 Task: Select auto in the GPU acceleration.
Action: Mouse moved to (14, 480)
Screenshot: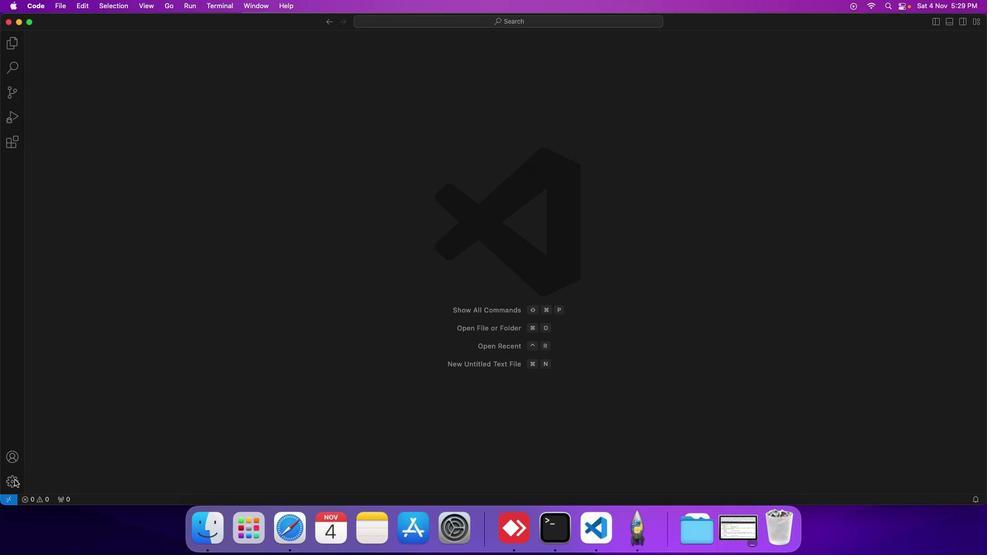 
Action: Mouse pressed left at (14, 480)
Screenshot: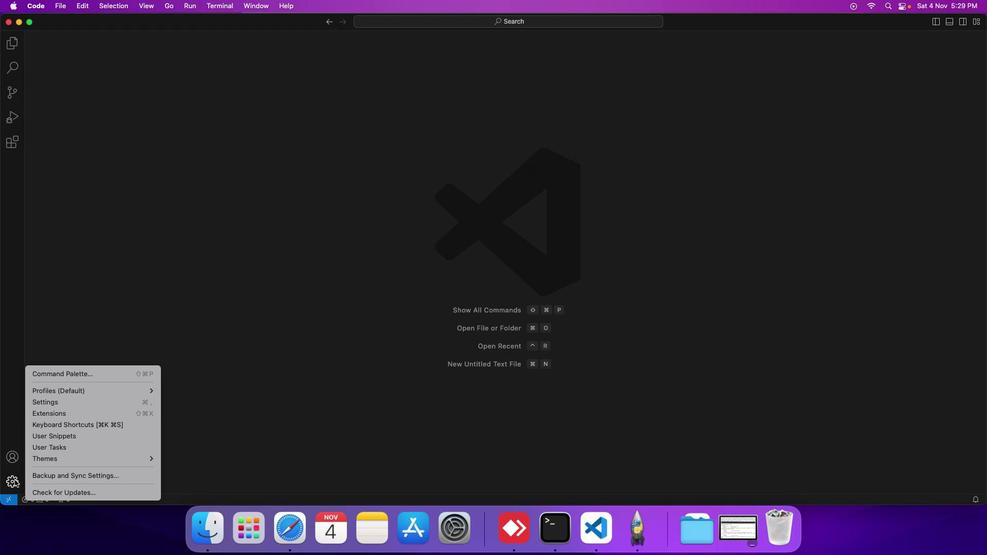 
Action: Mouse moved to (48, 406)
Screenshot: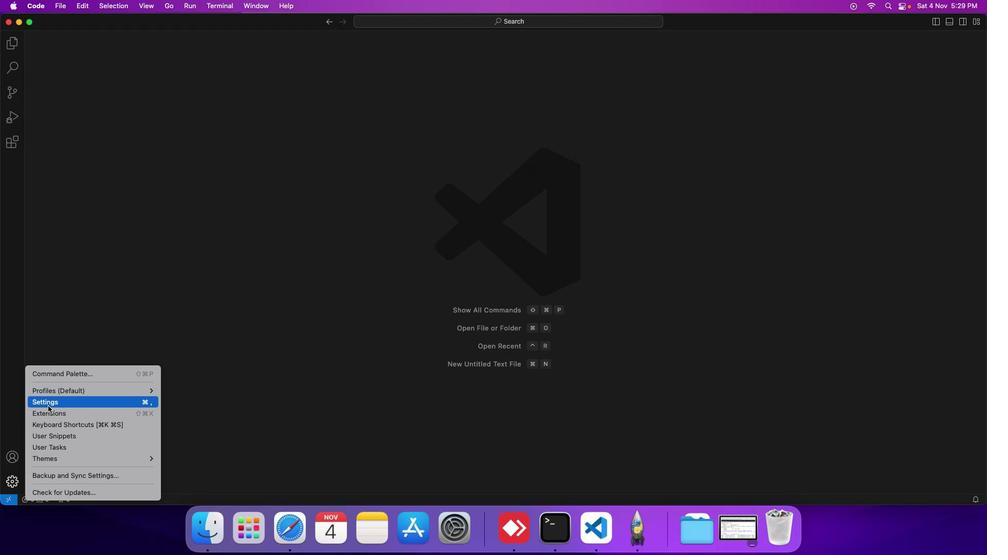 
Action: Mouse pressed left at (48, 406)
Screenshot: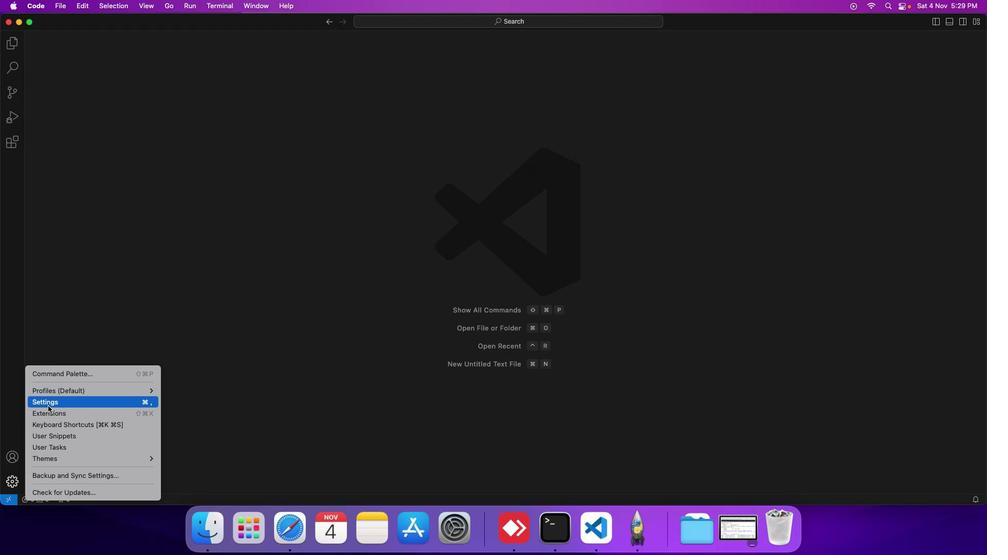 
Action: Mouse moved to (250, 151)
Screenshot: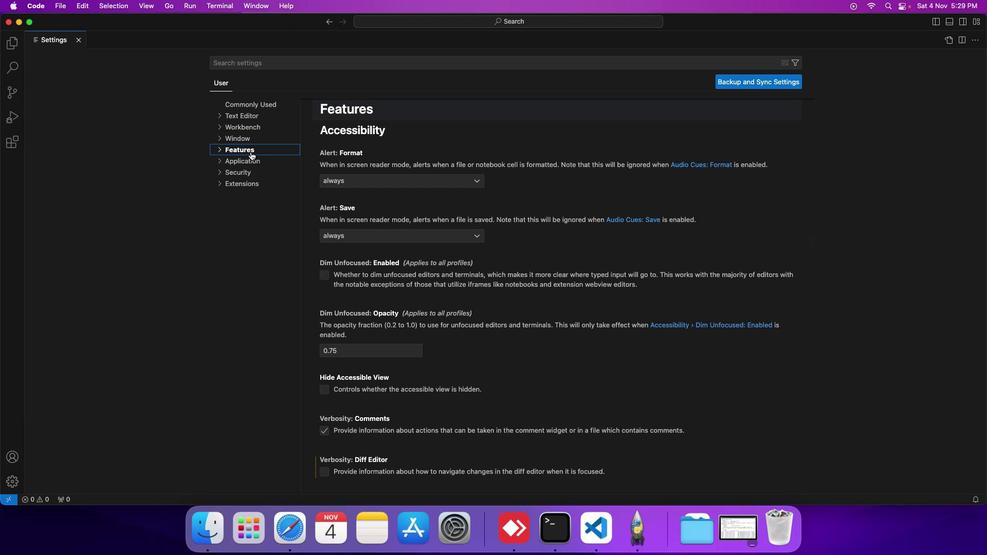 
Action: Mouse pressed left at (250, 151)
Screenshot: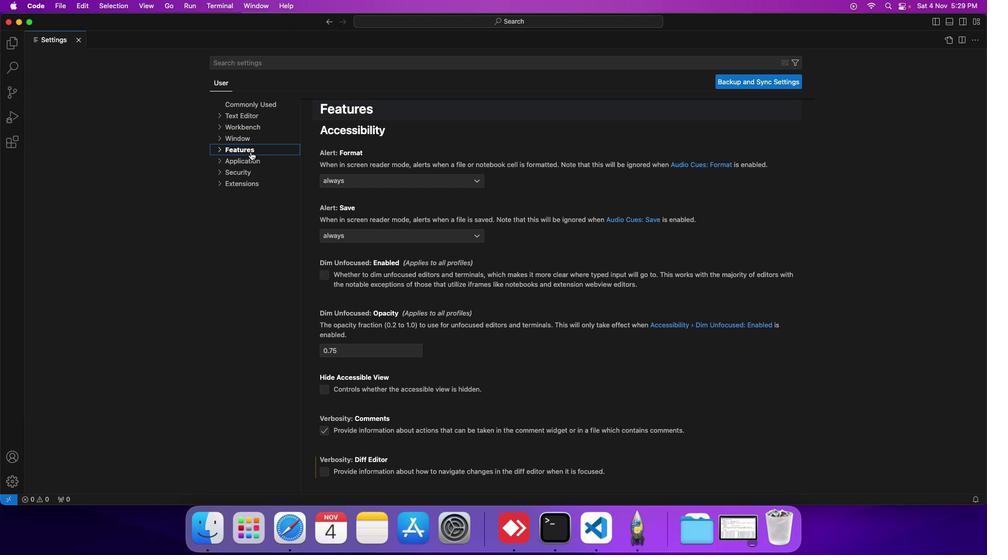 
Action: Mouse moved to (253, 238)
Screenshot: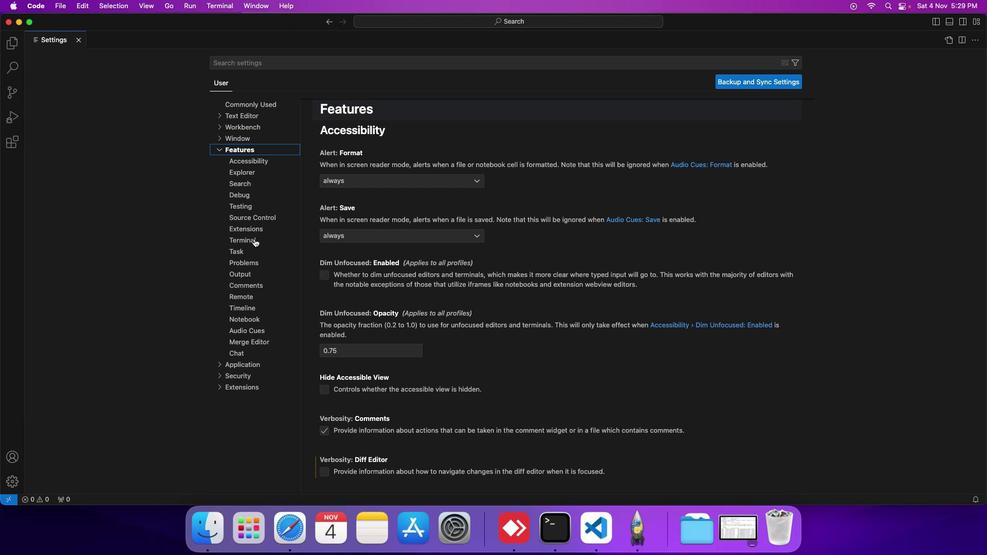 
Action: Mouse pressed left at (253, 238)
Screenshot: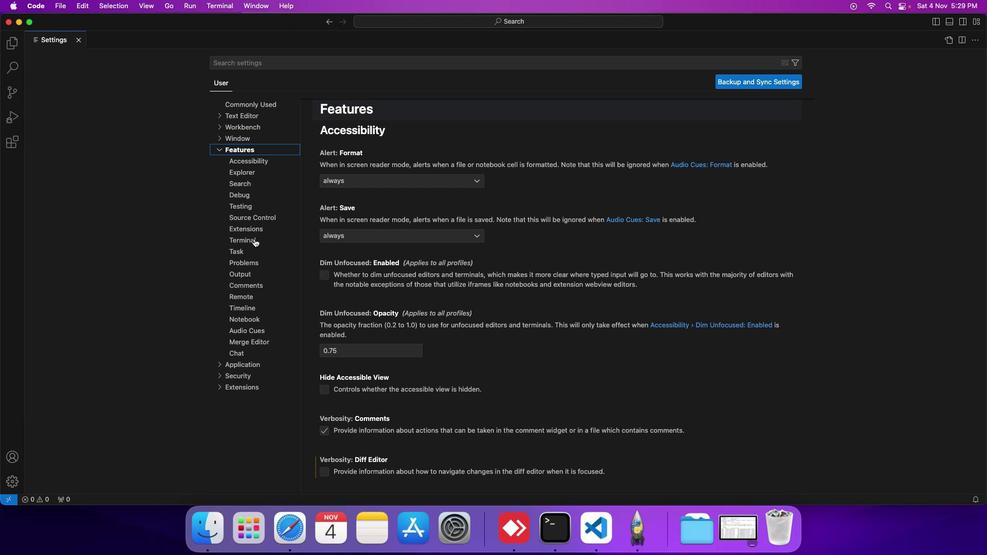 
Action: Mouse moved to (343, 362)
Screenshot: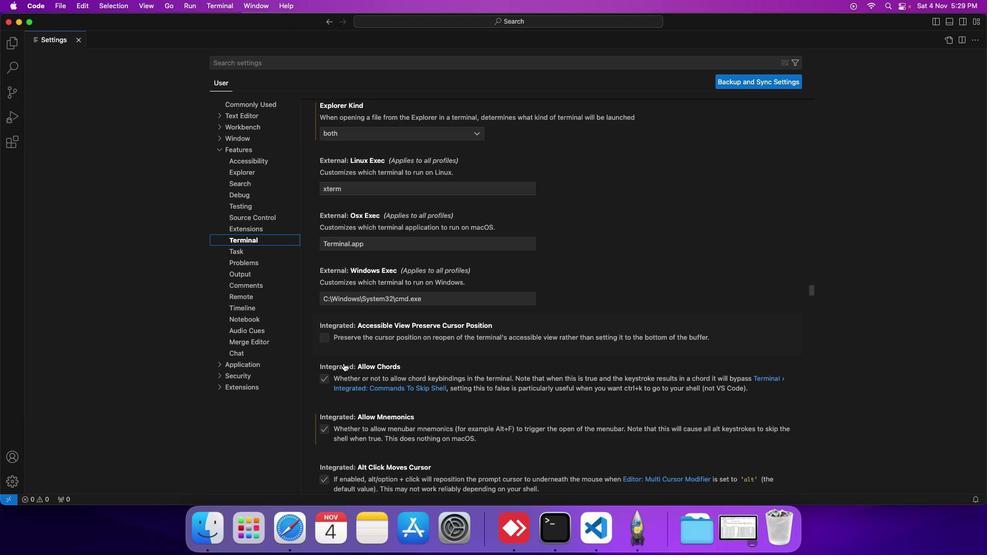 
Action: Mouse scrolled (343, 362) with delta (0, 0)
Screenshot: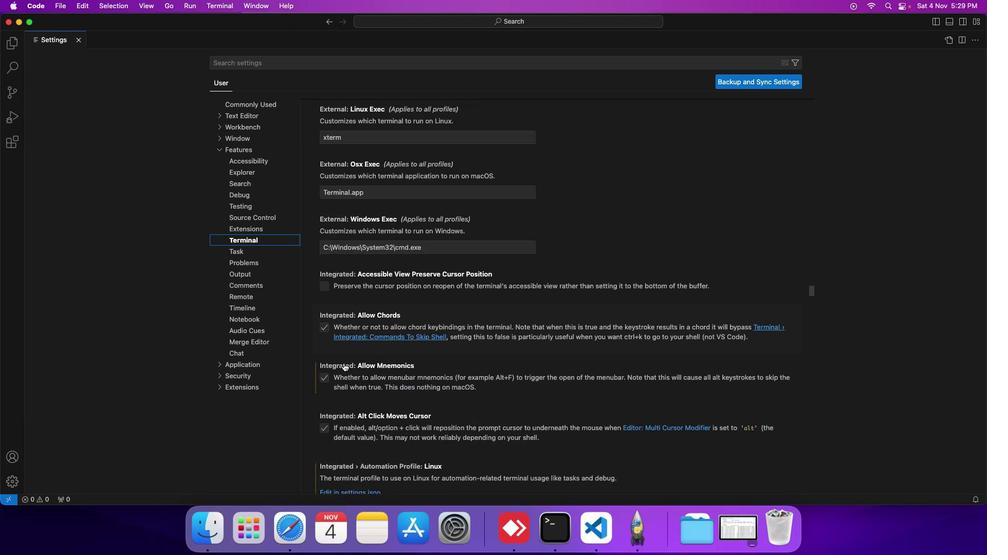 
Action: Mouse scrolled (343, 362) with delta (0, 0)
Screenshot: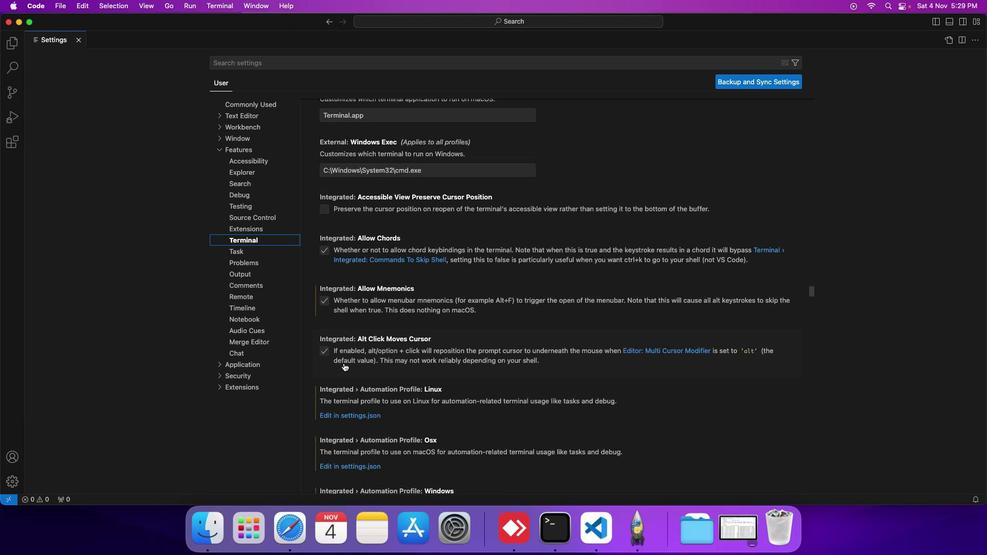 
Action: Mouse scrolled (343, 362) with delta (0, 0)
Screenshot: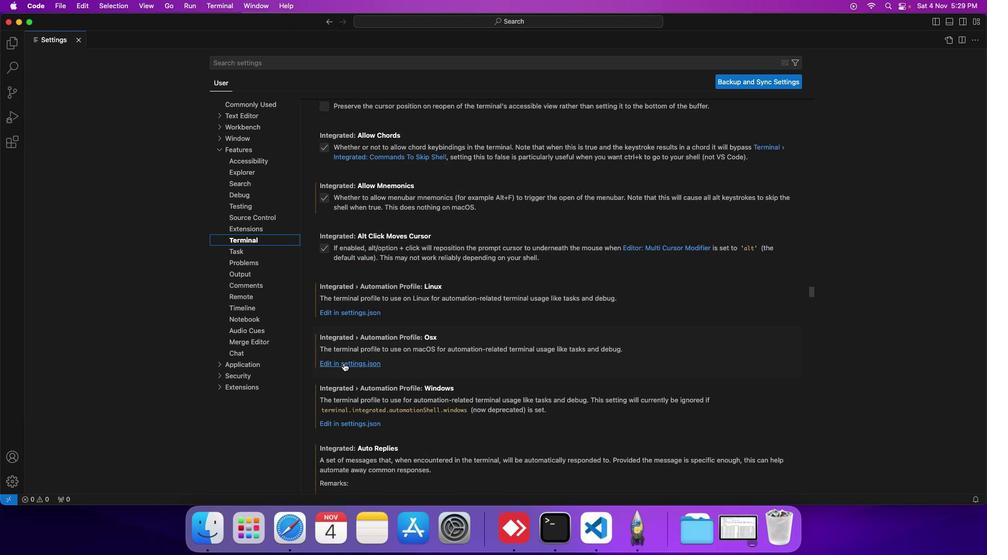 
Action: Mouse scrolled (343, 362) with delta (0, -1)
Screenshot: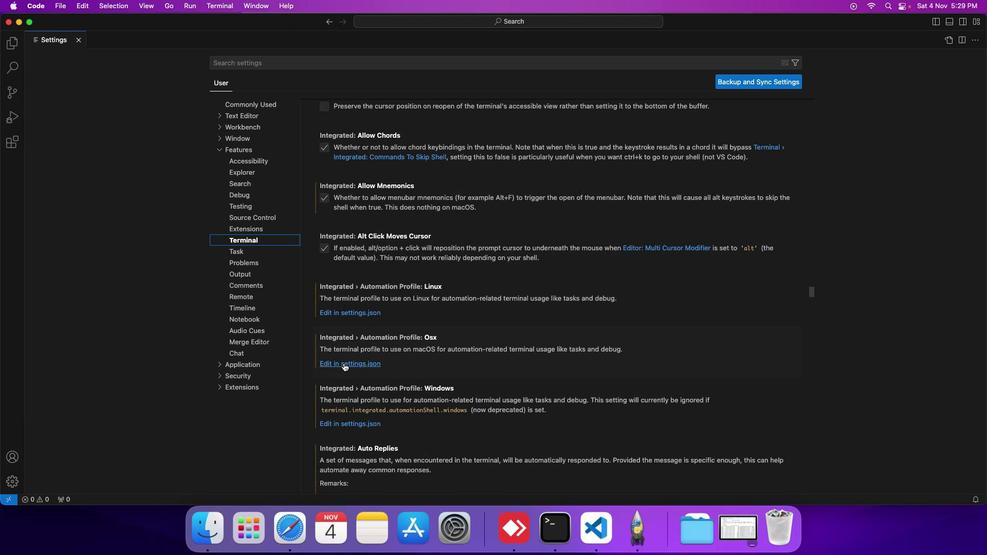 
Action: Mouse scrolled (343, 362) with delta (0, -2)
Screenshot: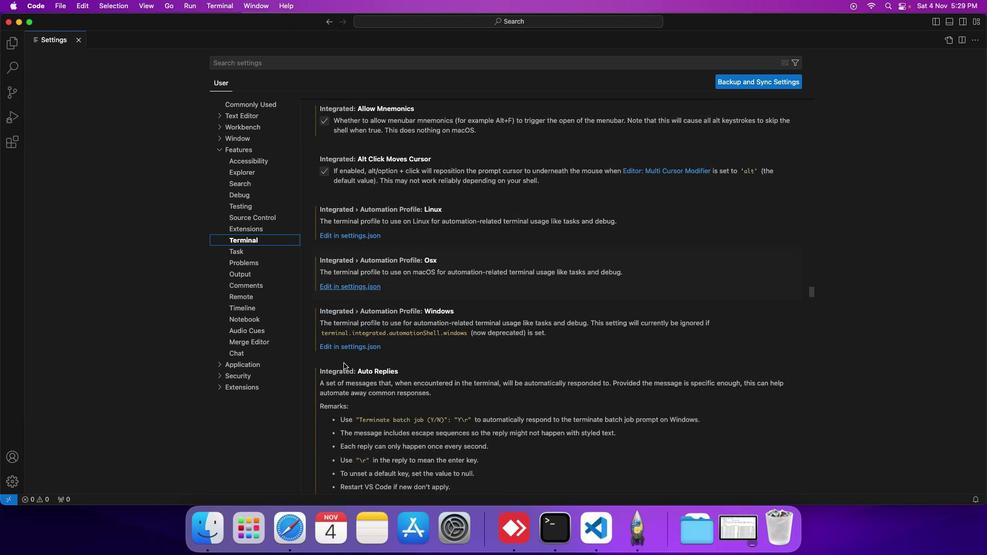 
Action: Mouse scrolled (343, 362) with delta (0, -1)
Screenshot: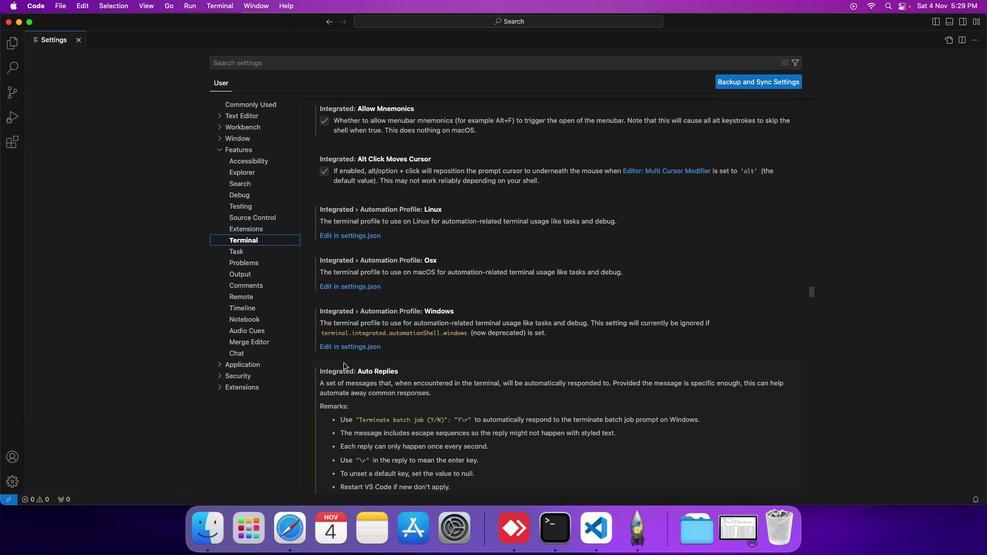 
Action: Mouse moved to (343, 362)
Screenshot: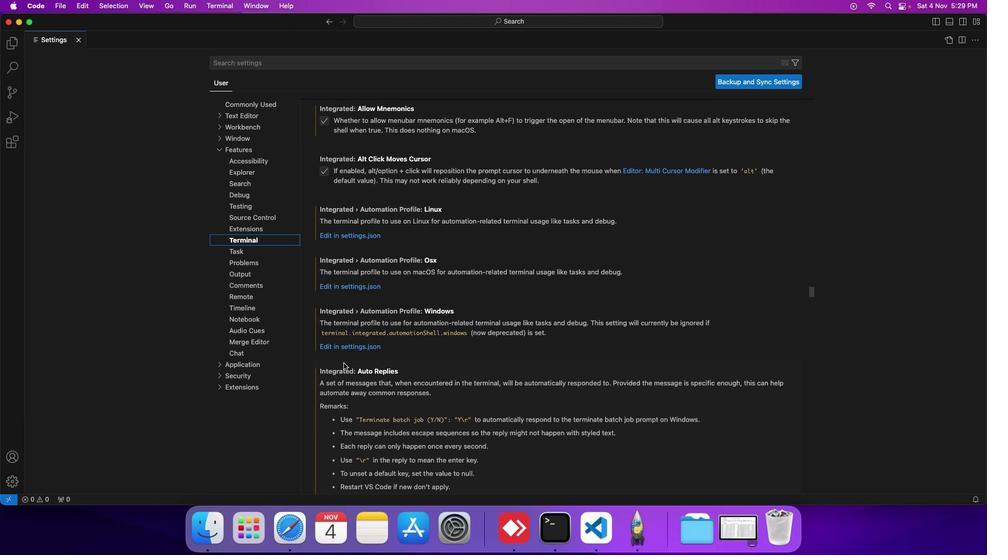 
Action: Mouse scrolled (343, 362) with delta (0, 0)
Screenshot: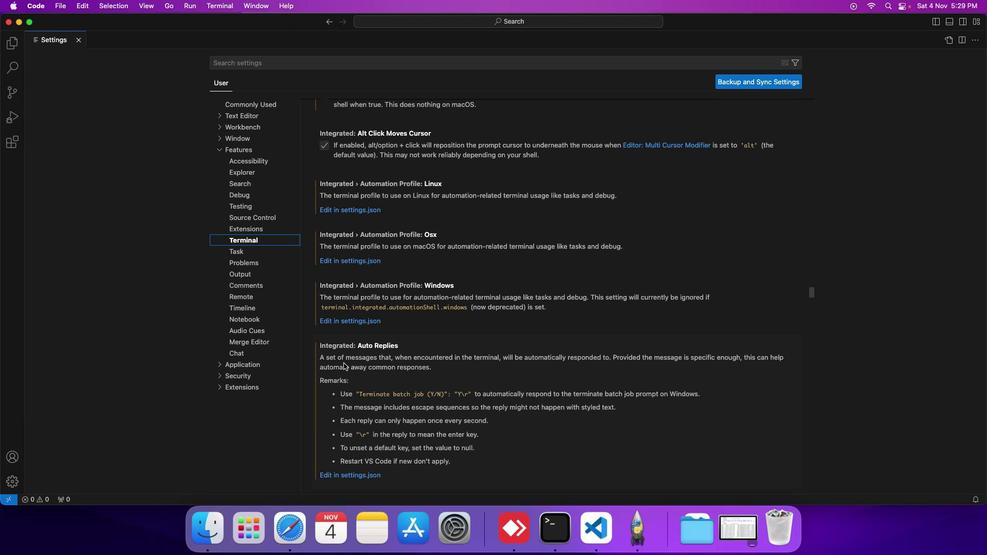 
Action: Mouse scrolled (343, 362) with delta (0, 0)
Screenshot: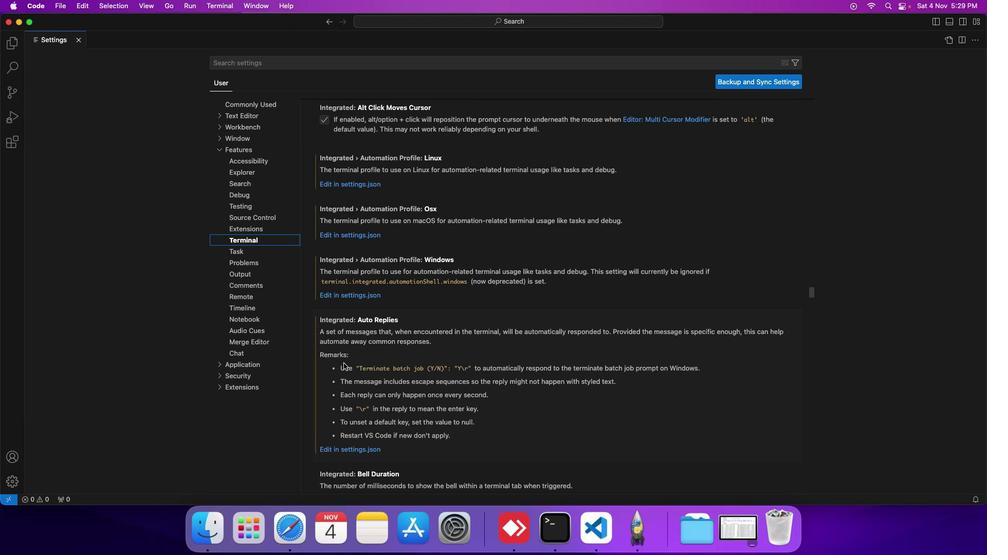 
Action: Mouse scrolled (343, 362) with delta (0, 0)
Screenshot: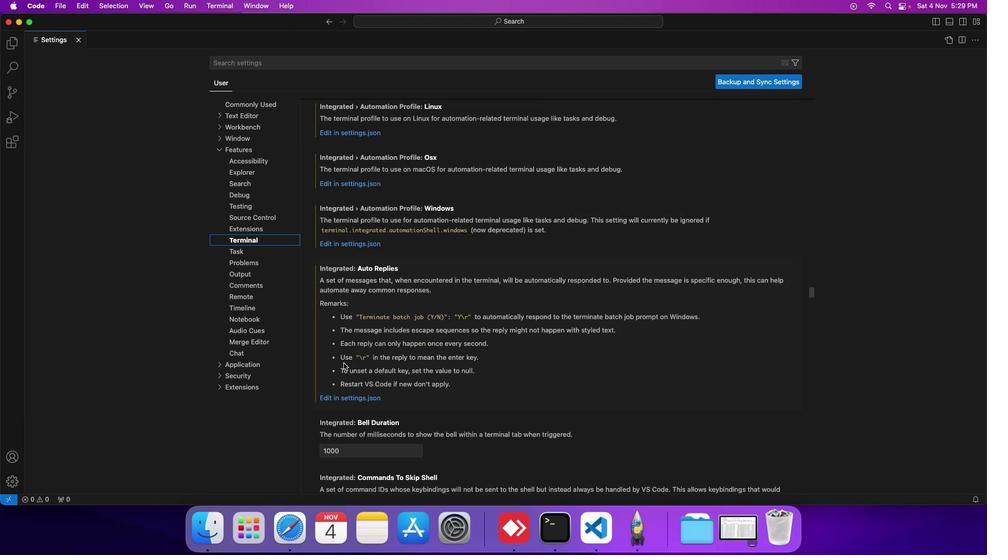
Action: Mouse scrolled (343, 362) with delta (0, 0)
Screenshot: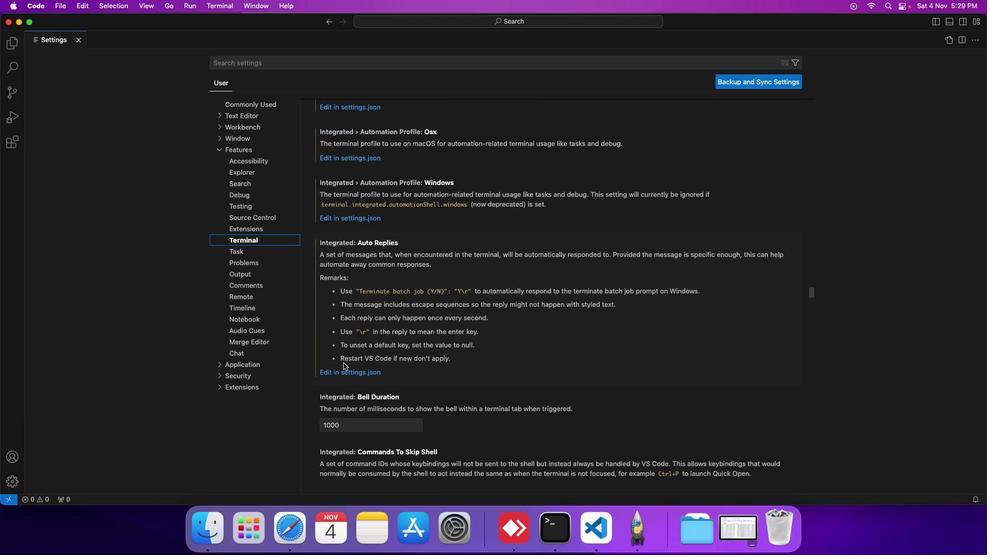 
Action: Mouse scrolled (343, 362) with delta (0, 0)
Screenshot: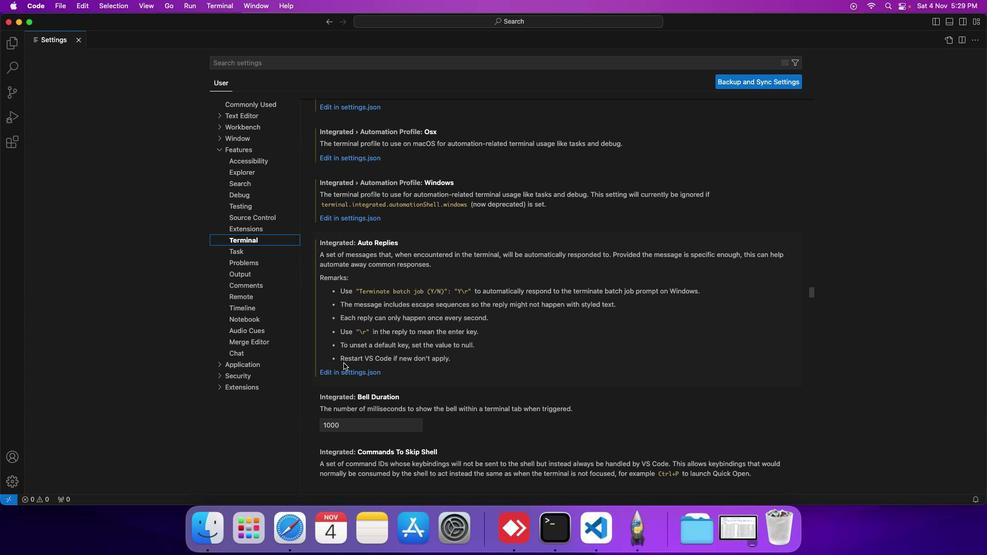 
Action: Mouse scrolled (343, 362) with delta (0, 0)
Screenshot: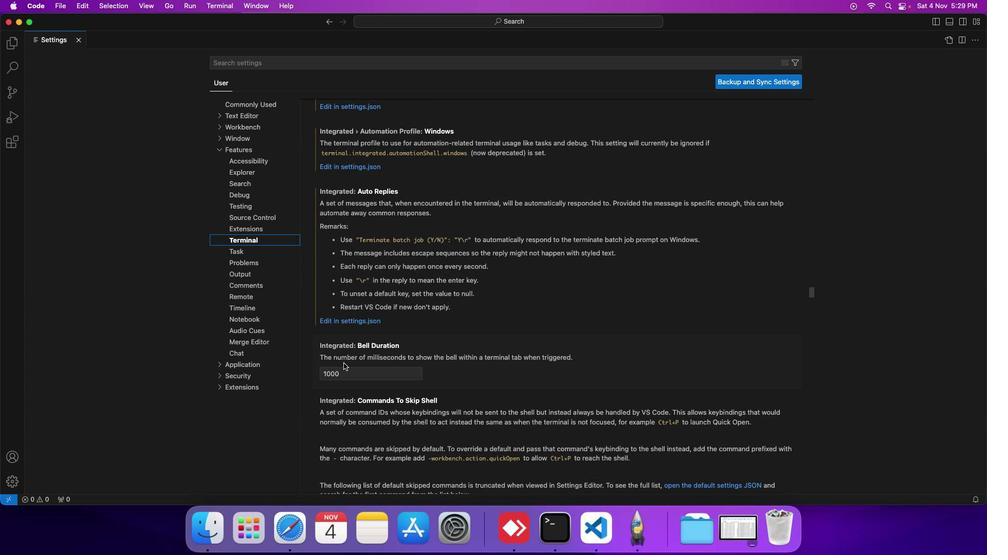 
Action: Mouse scrolled (343, 362) with delta (0, 0)
Screenshot: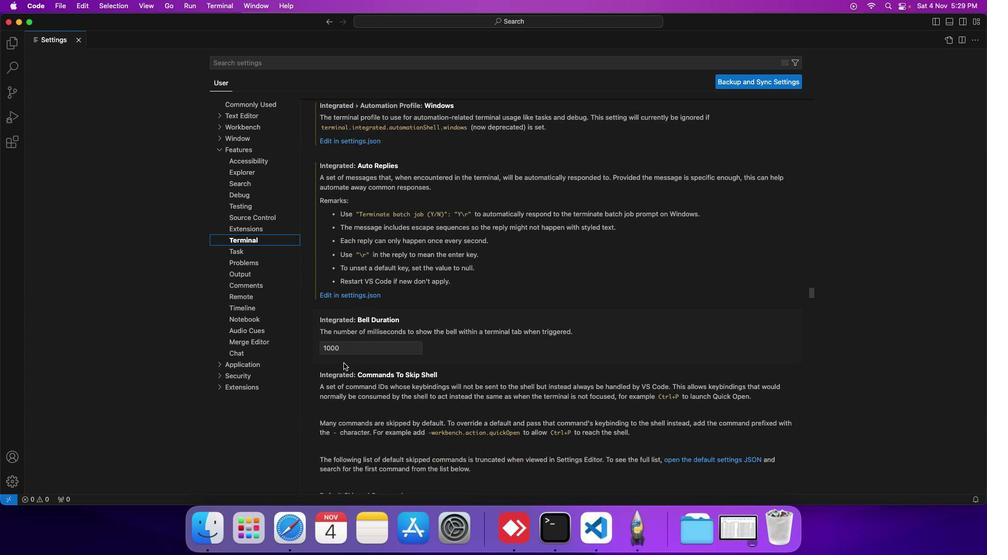
Action: Mouse scrolled (343, 362) with delta (0, 0)
Screenshot: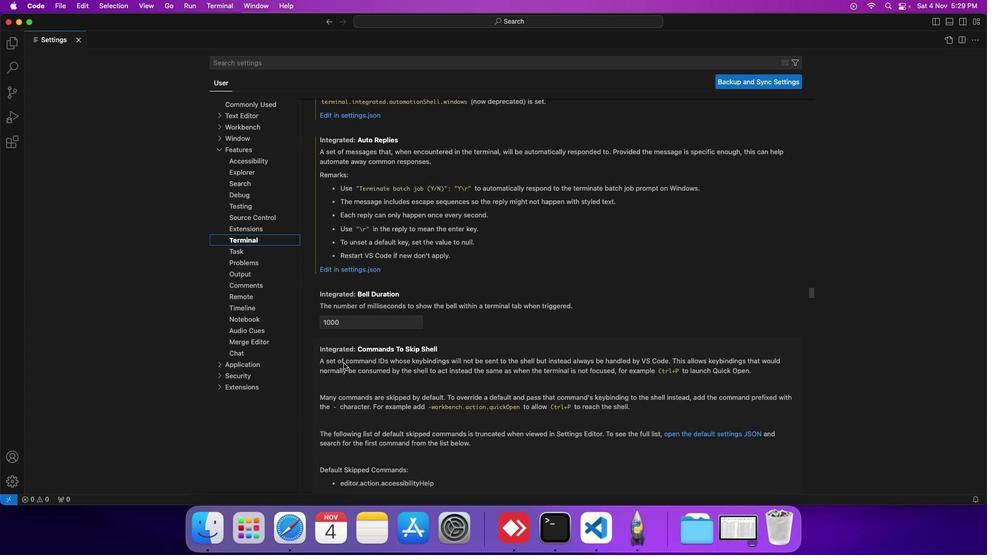 
Action: Mouse scrolled (343, 362) with delta (0, 0)
Screenshot: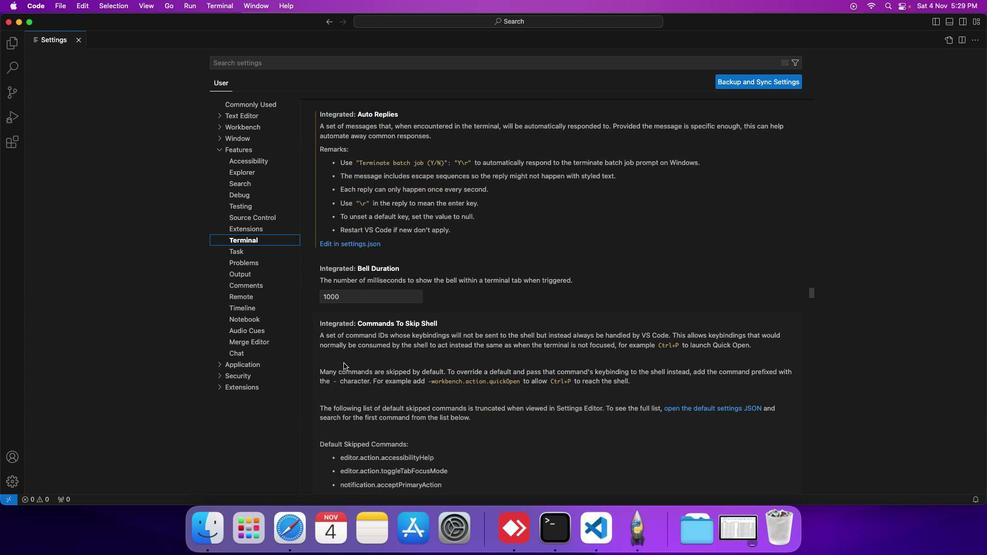 
Action: Mouse scrolled (343, 362) with delta (0, 0)
Screenshot: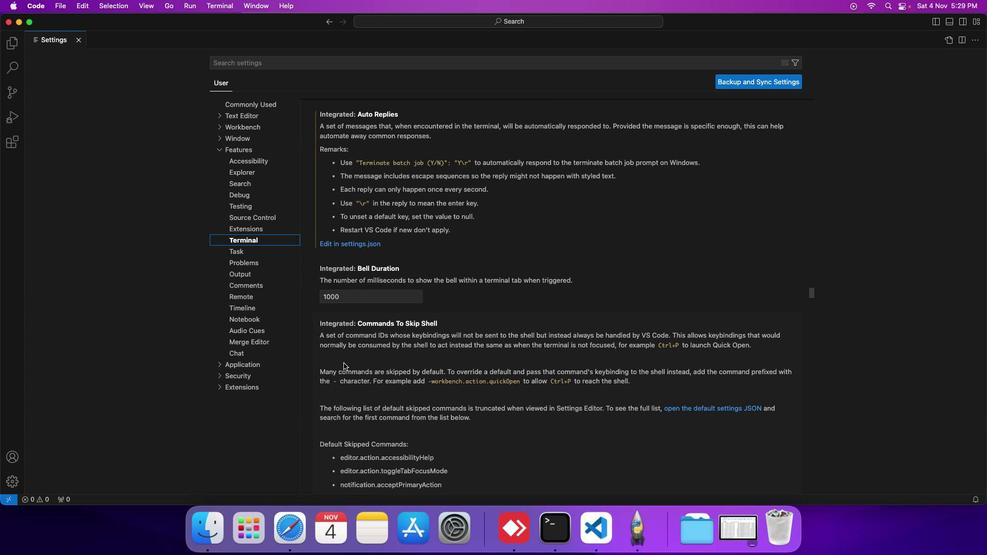 
Action: Mouse scrolled (343, 362) with delta (0, 0)
Screenshot: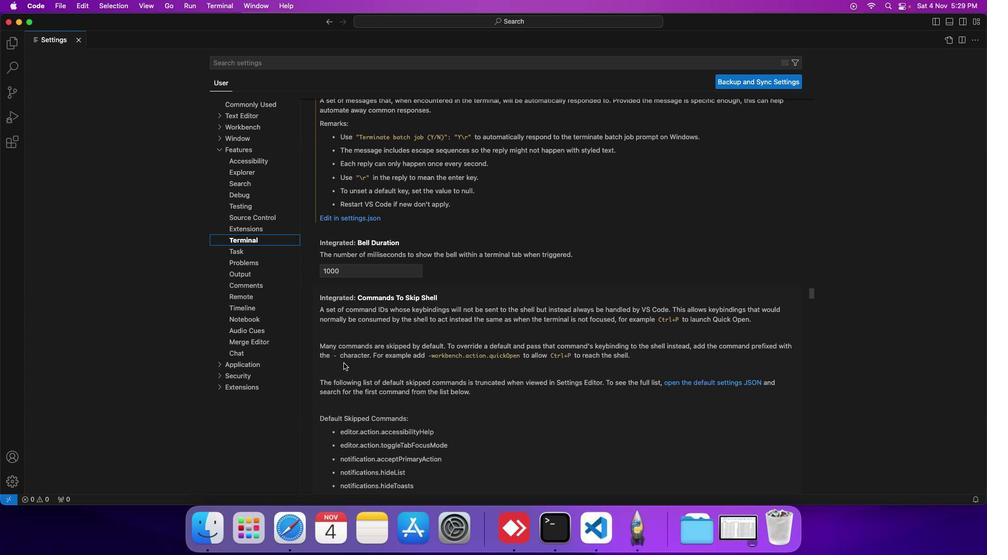 
Action: Mouse moved to (342, 363)
Screenshot: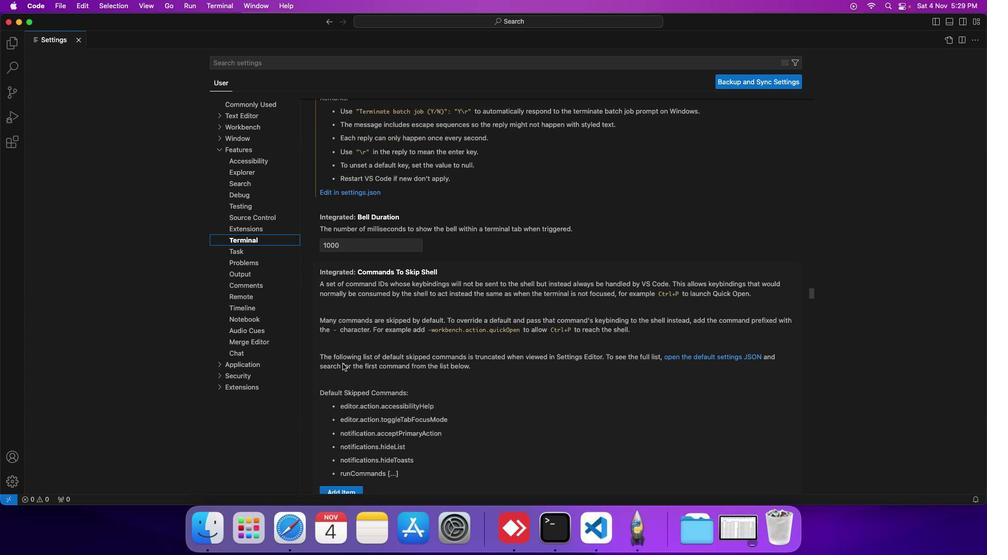 
Action: Mouse scrolled (342, 363) with delta (0, 0)
Screenshot: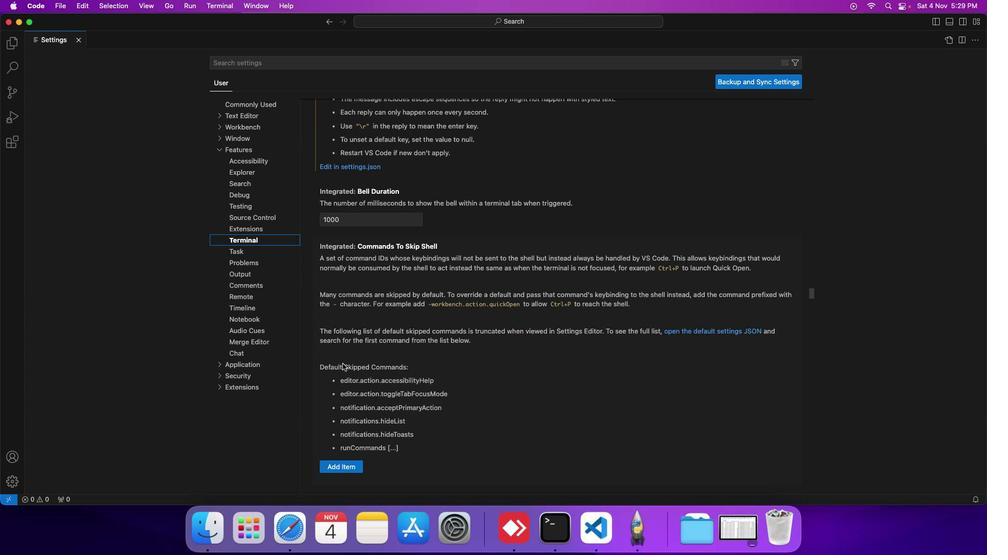 
Action: Mouse scrolled (342, 363) with delta (0, 0)
Screenshot: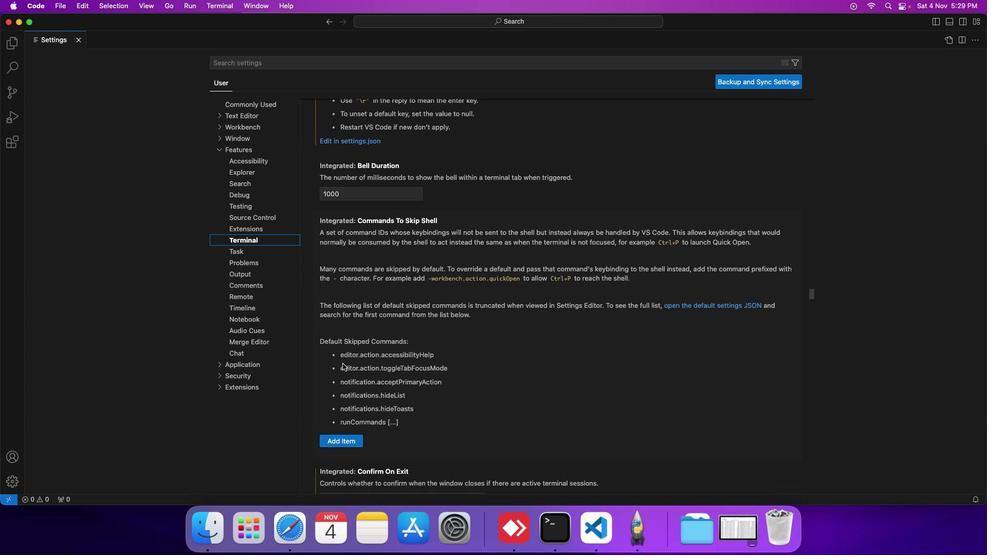 
Action: Mouse scrolled (342, 363) with delta (0, 0)
Screenshot: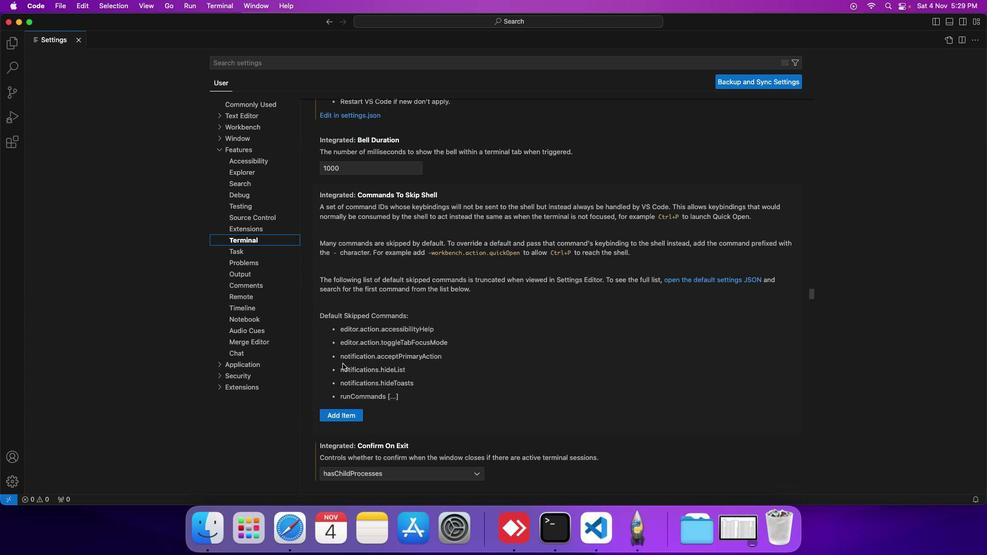 
Action: Mouse scrolled (342, 363) with delta (0, 0)
Screenshot: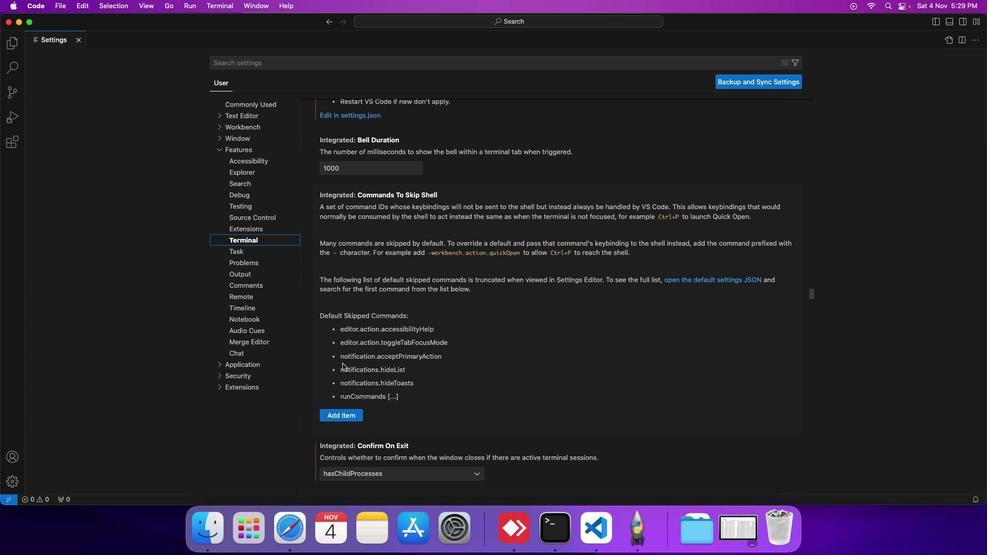 
Action: Mouse scrolled (342, 363) with delta (0, 0)
Screenshot: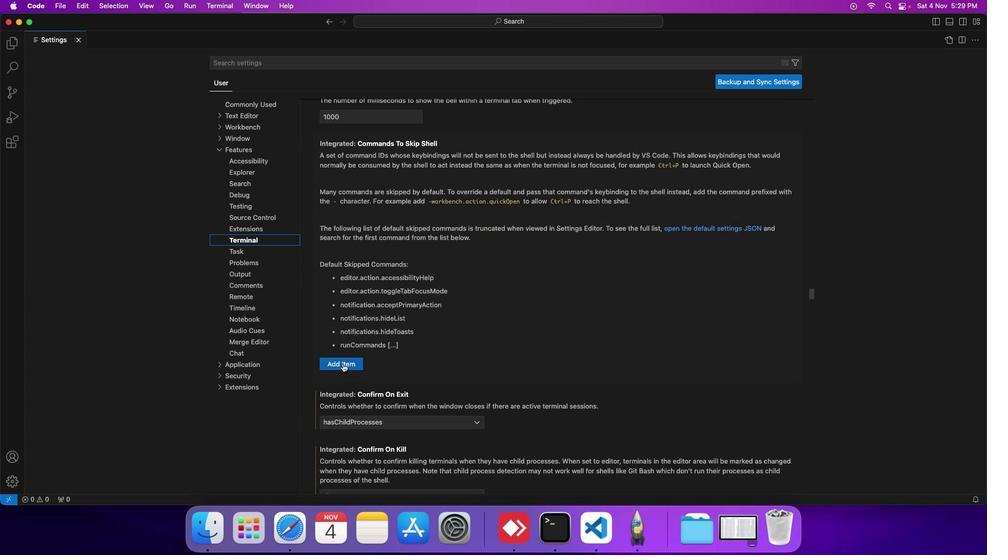 
Action: Mouse scrolled (342, 363) with delta (0, 0)
Screenshot: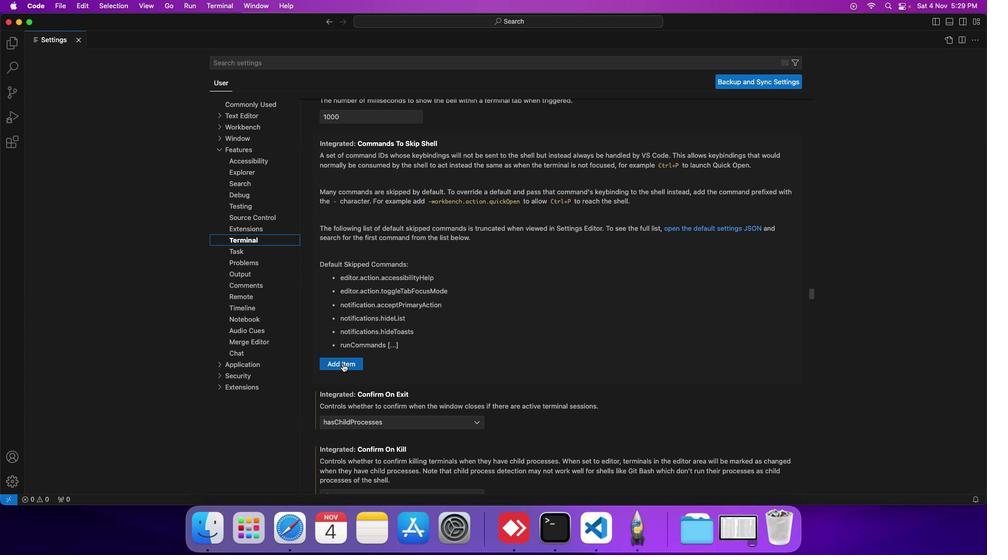 
Action: Mouse scrolled (342, 363) with delta (0, 0)
Screenshot: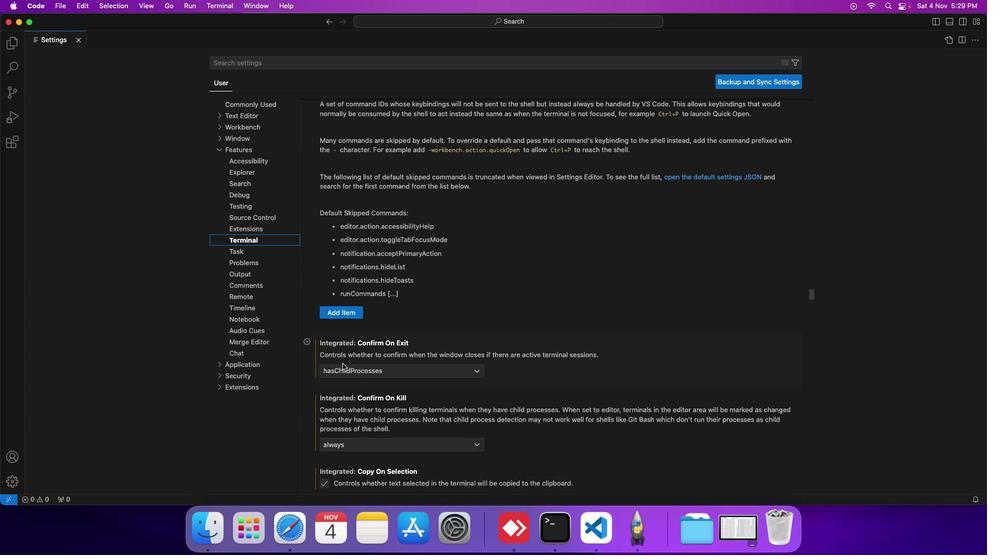 
Action: Mouse scrolled (342, 363) with delta (0, 0)
Screenshot: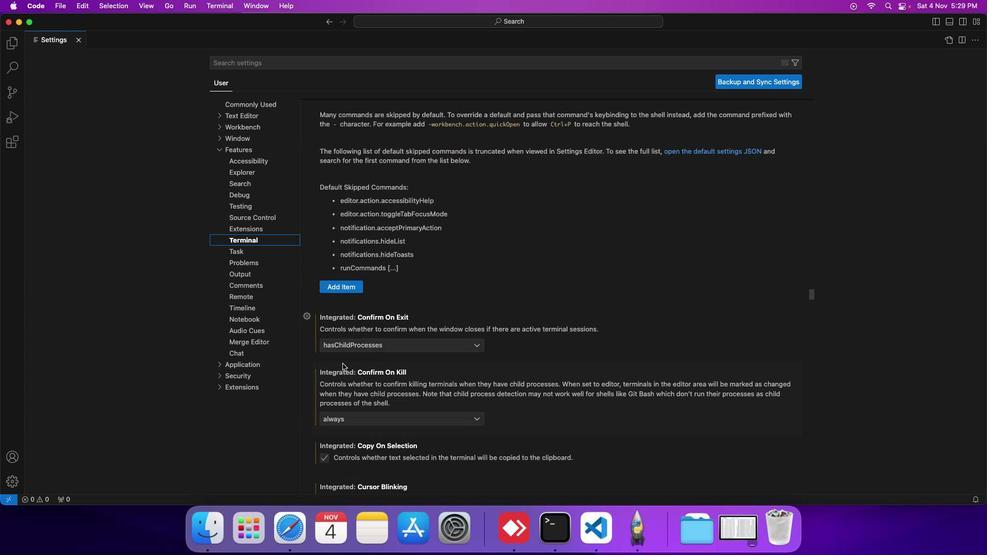 
Action: Mouse scrolled (342, 363) with delta (0, 0)
Screenshot: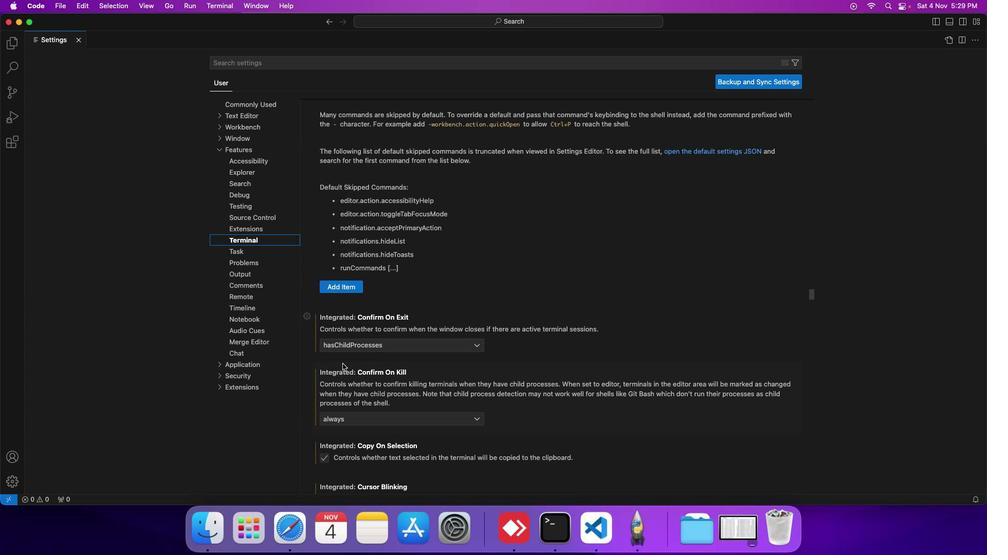 
Action: Mouse scrolled (342, 363) with delta (0, 0)
Screenshot: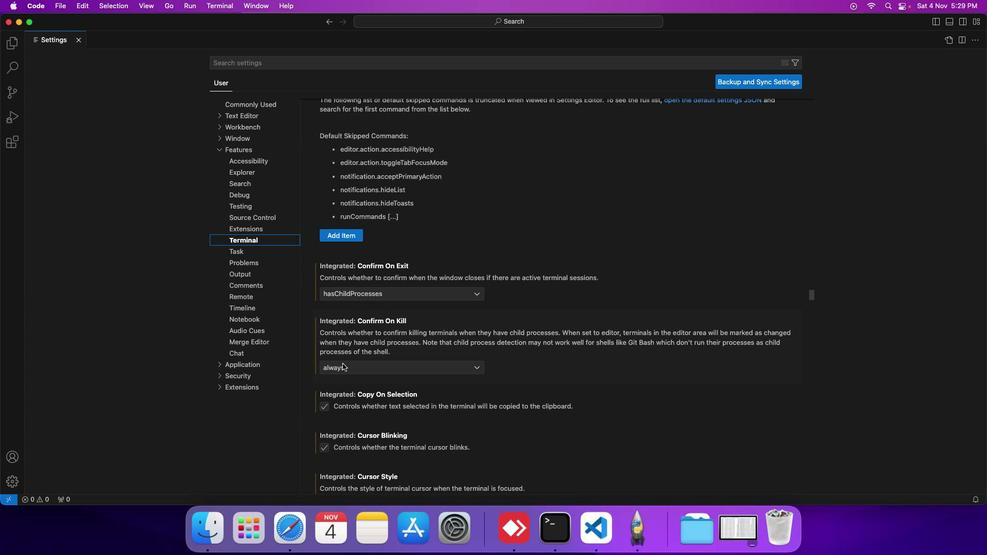 
Action: Mouse scrolled (342, 363) with delta (0, 0)
Screenshot: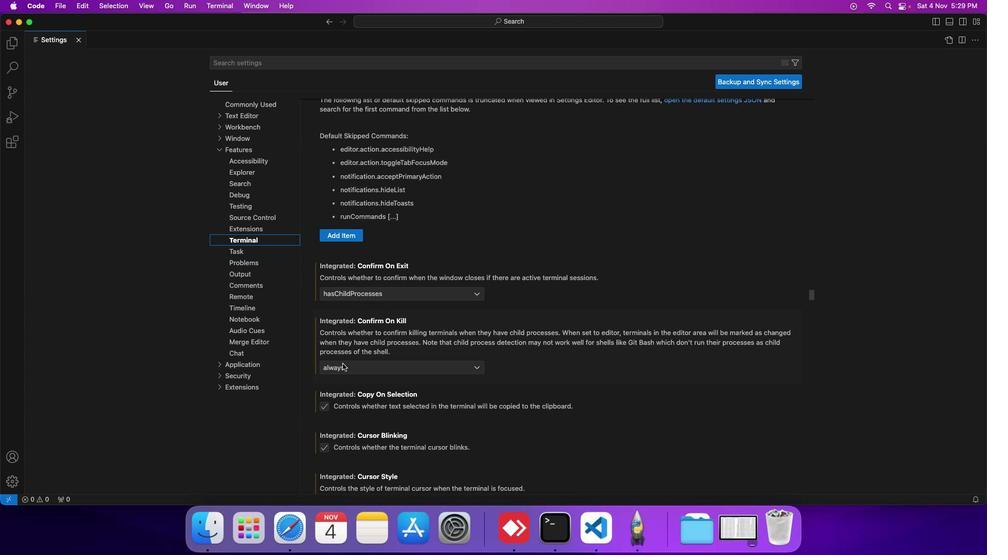 
Action: Mouse scrolled (342, 363) with delta (0, 0)
Screenshot: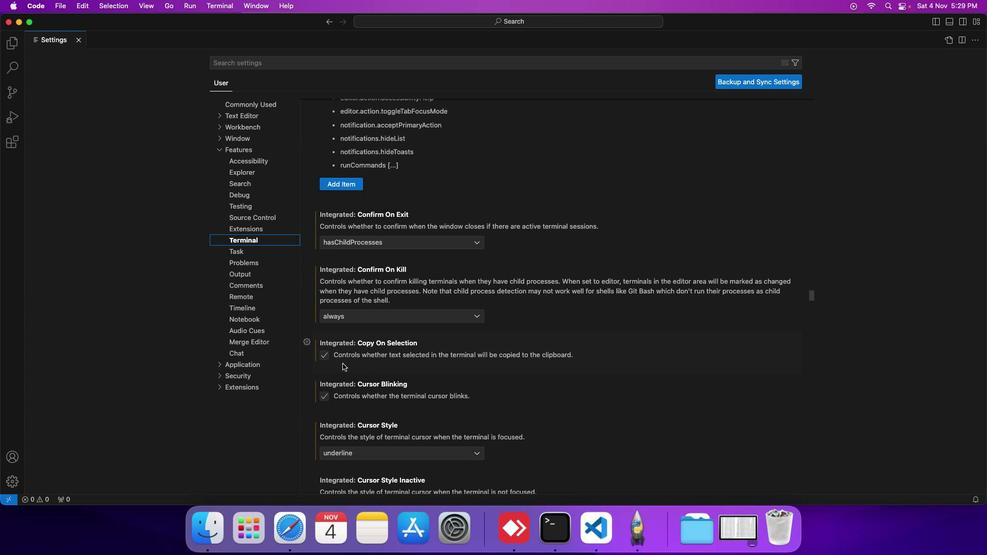 
Action: Mouse scrolled (342, 363) with delta (0, 0)
Screenshot: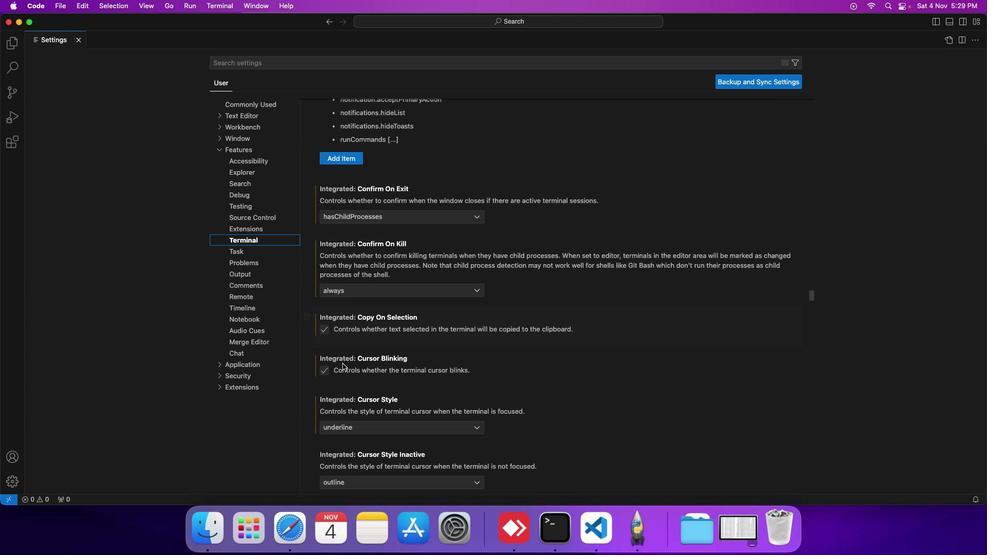 
Action: Mouse scrolled (342, 363) with delta (0, 0)
Screenshot: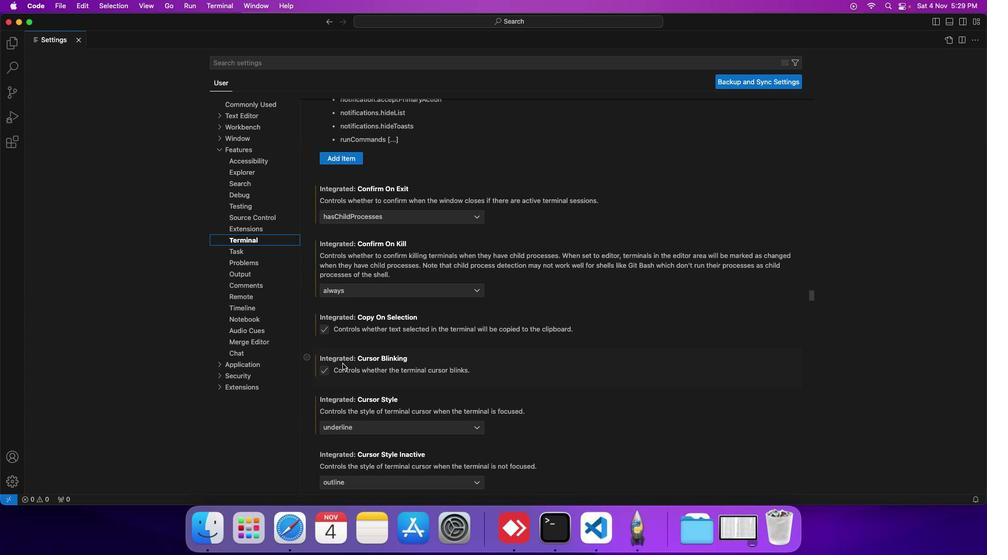 
Action: Mouse moved to (342, 363)
Screenshot: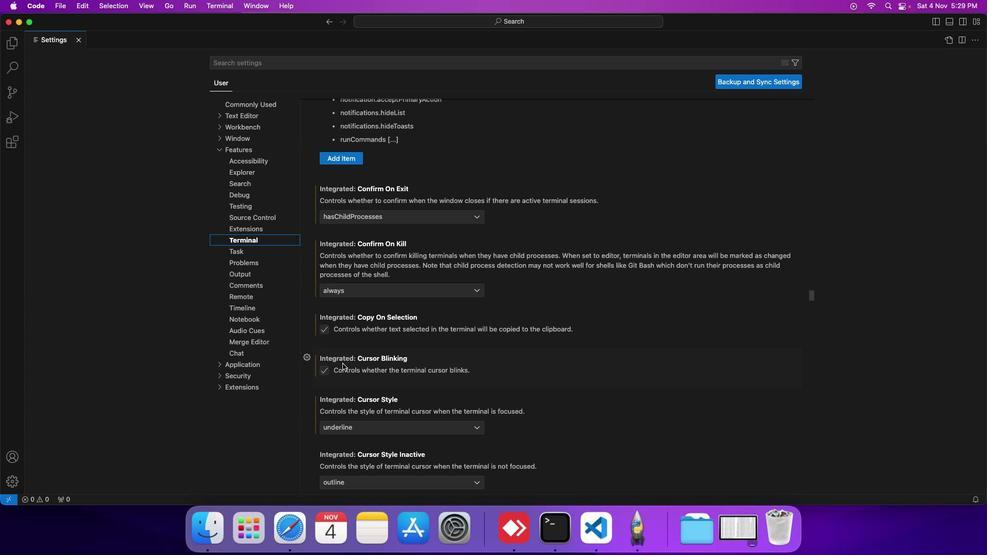 
Action: Mouse scrolled (342, 363) with delta (0, 0)
Screenshot: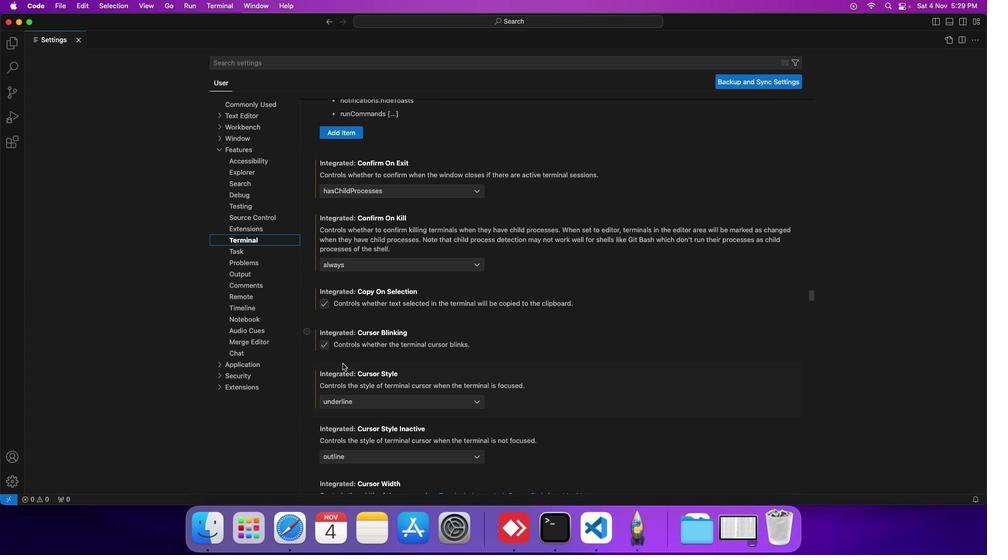 
Action: Mouse scrolled (342, 363) with delta (0, 0)
Screenshot: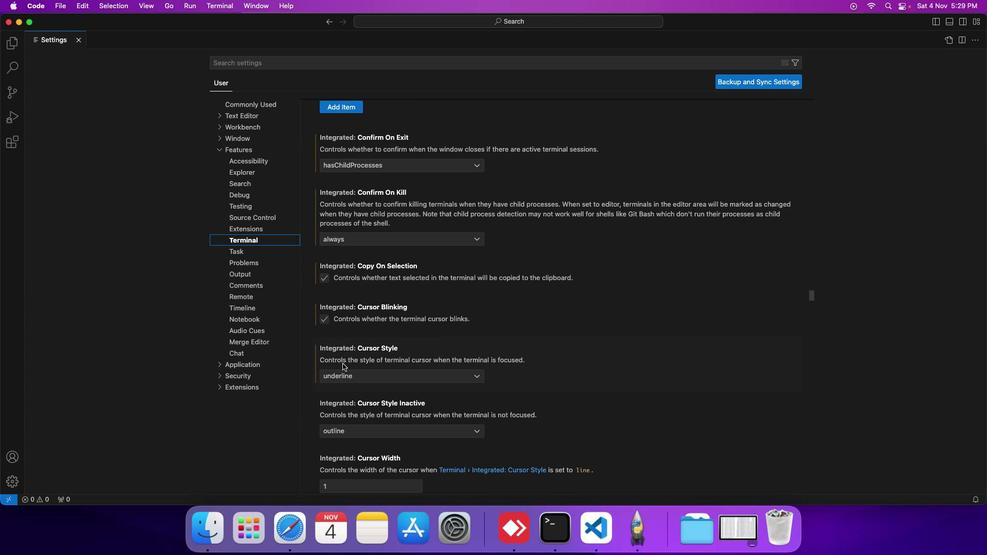 
Action: Mouse scrolled (342, 363) with delta (0, 0)
Screenshot: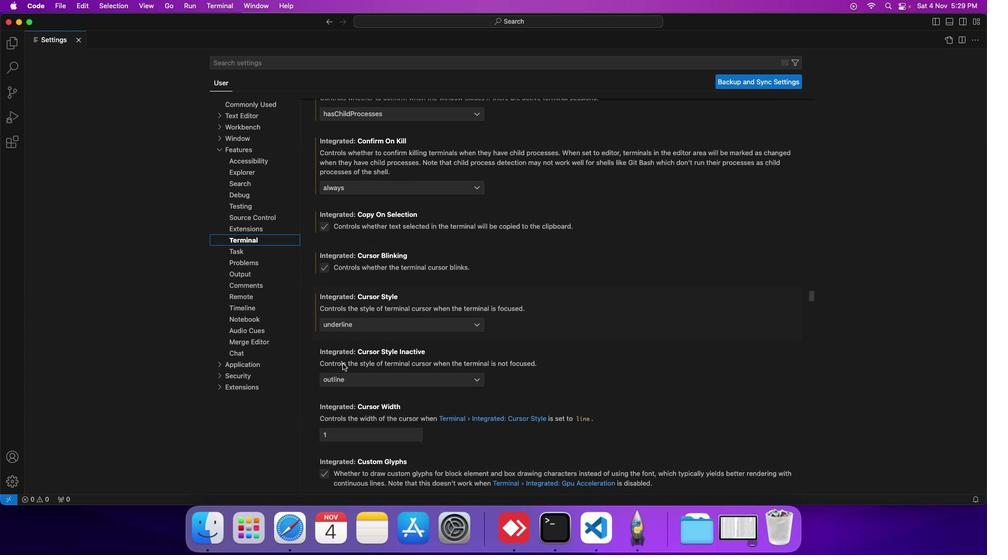
Action: Mouse scrolled (342, 363) with delta (0, 0)
Screenshot: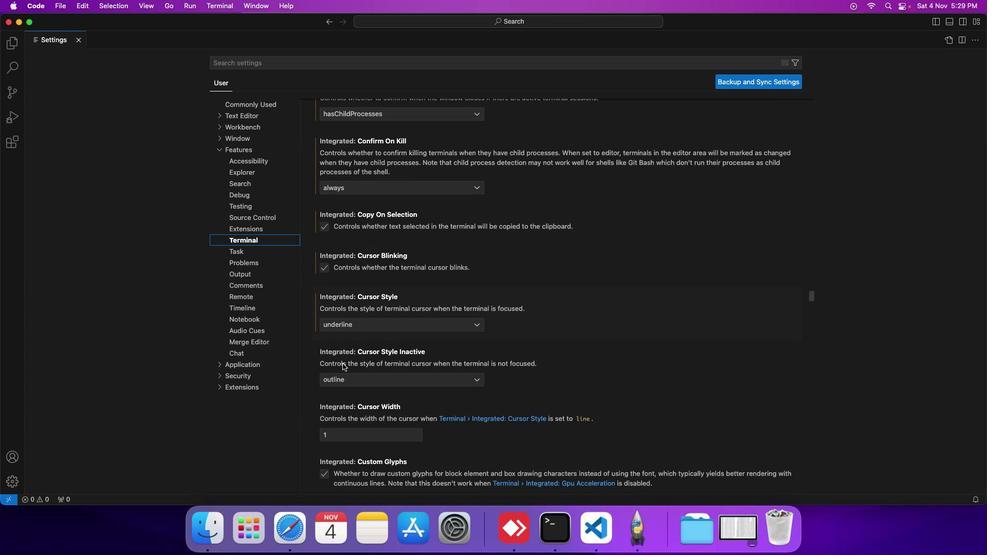 
Action: Mouse scrolled (342, 363) with delta (0, 0)
Screenshot: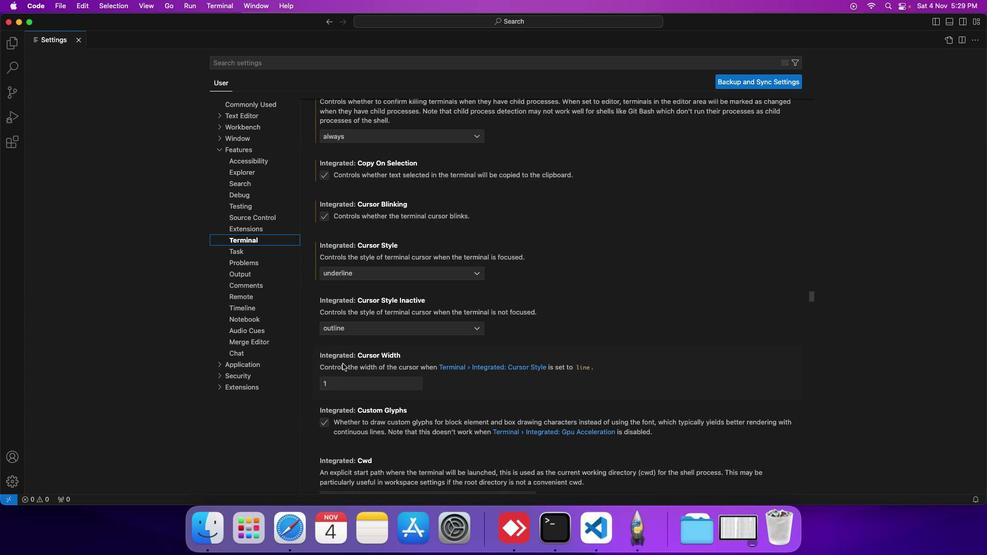 
Action: Mouse scrolled (342, 363) with delta (0, 0)
Screenshot: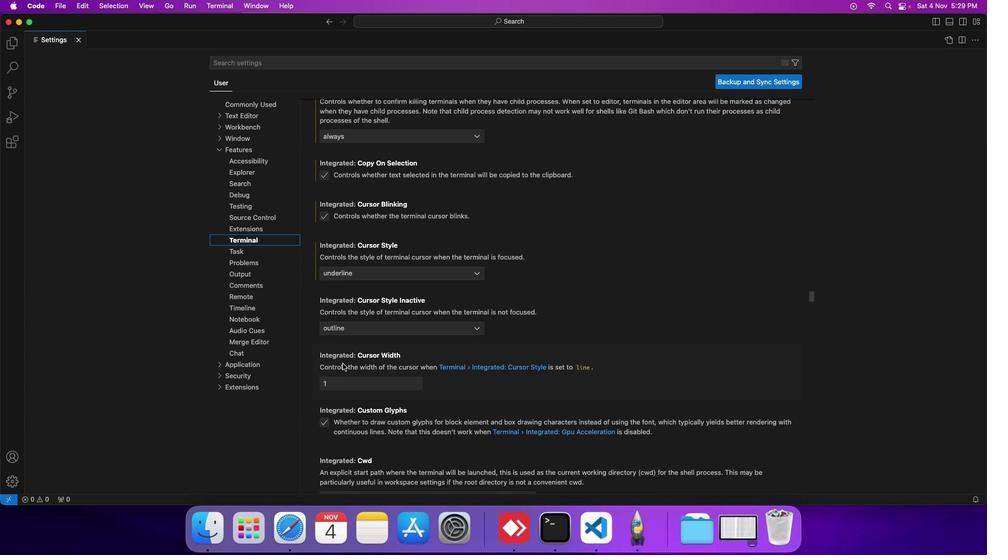 
Action: Mouse scrolled (342, 363) with delta (0, 0)
Screenshot: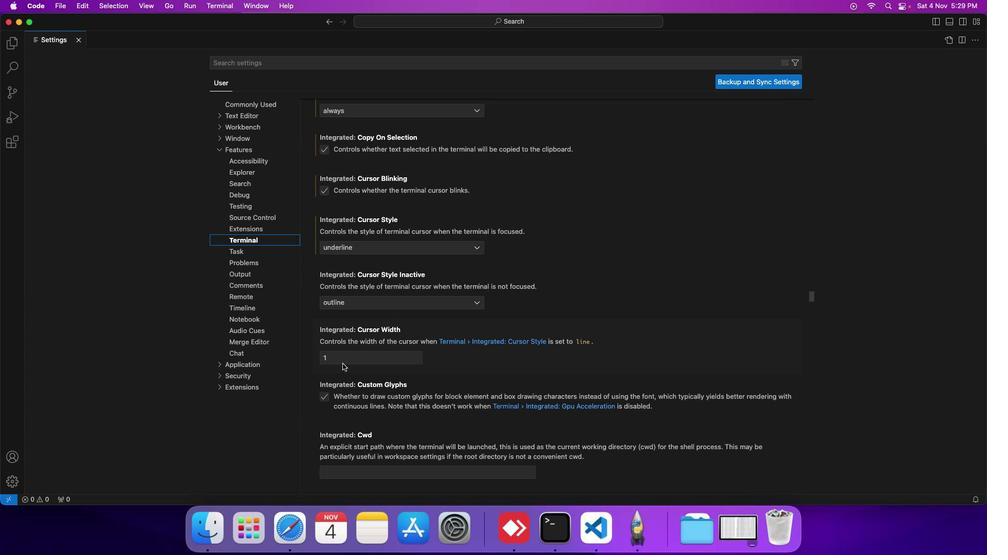 
Action: Mouse scrolled (342, 363) with delta (0, 0)
Screenshot: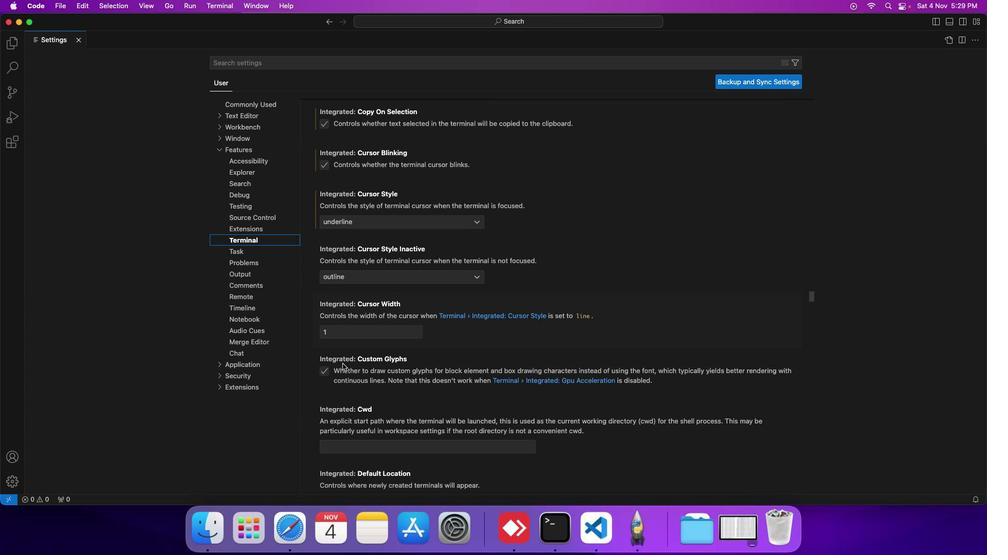
Action: Mouse scrolled (342, 363) with delta (0, 0)
Screenshot: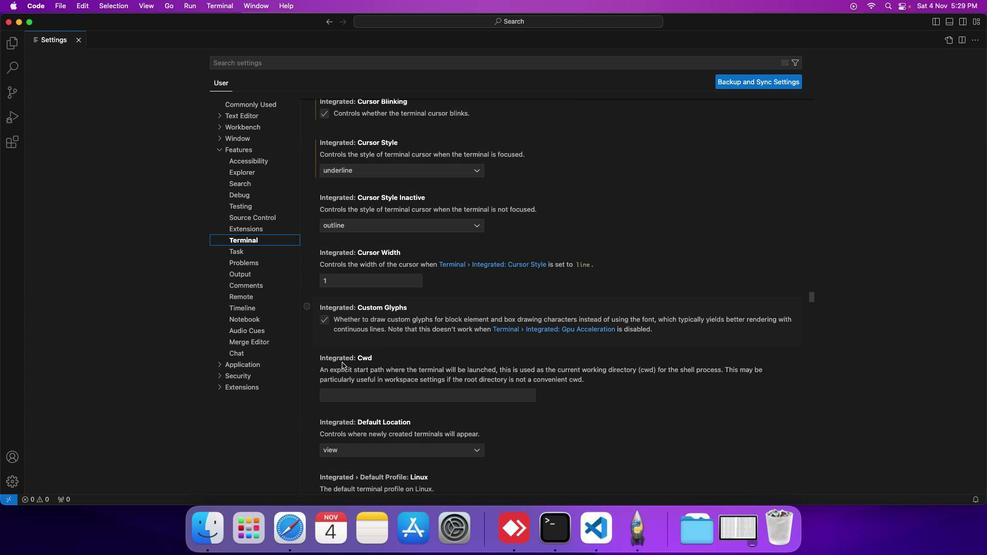 
Action: Mouse moved to (342, 362)
Screenshot: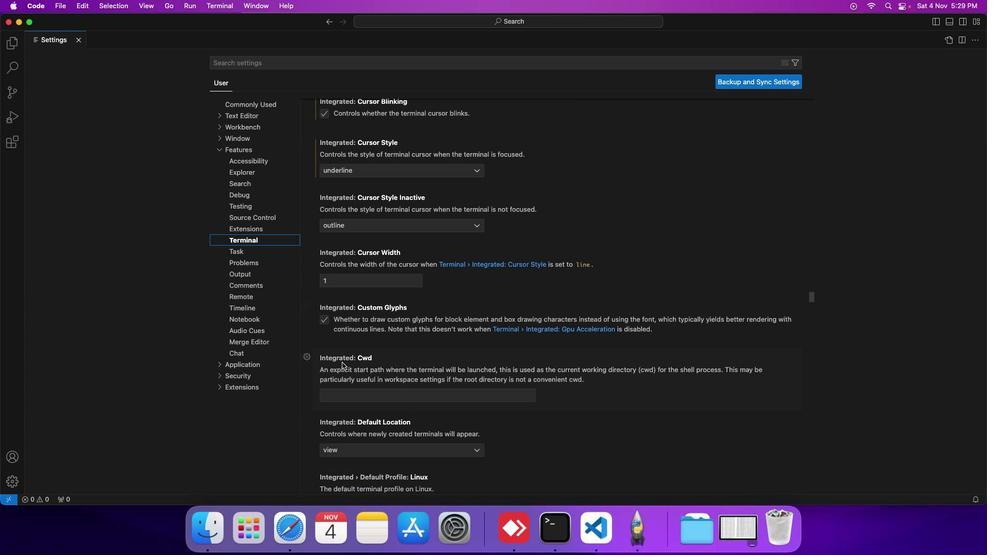 
Action: Mouse scrolled (342, 362) with delta (0, 0)
Screenshot: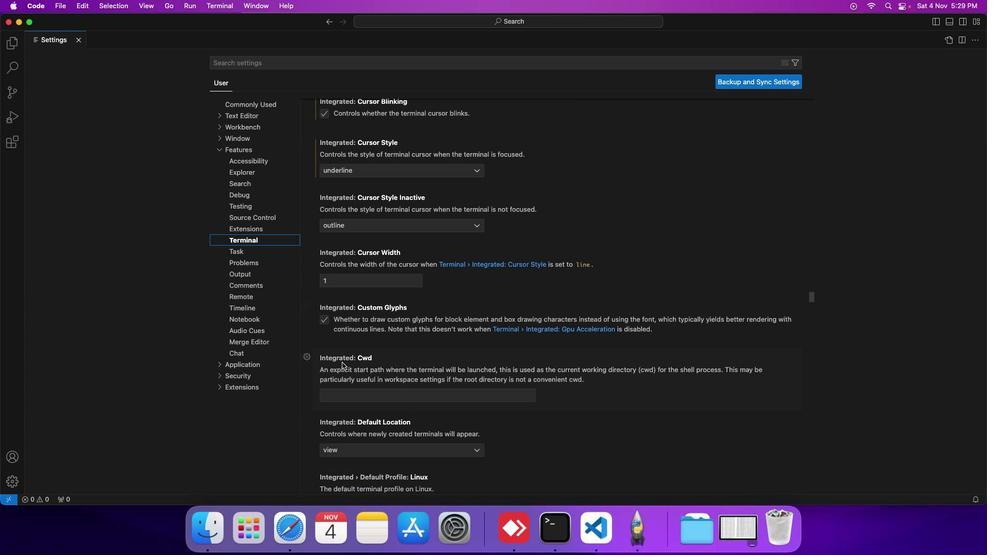 
Action: Mouse scrolled (342, 362) with delta (0, 0)
Screenshot: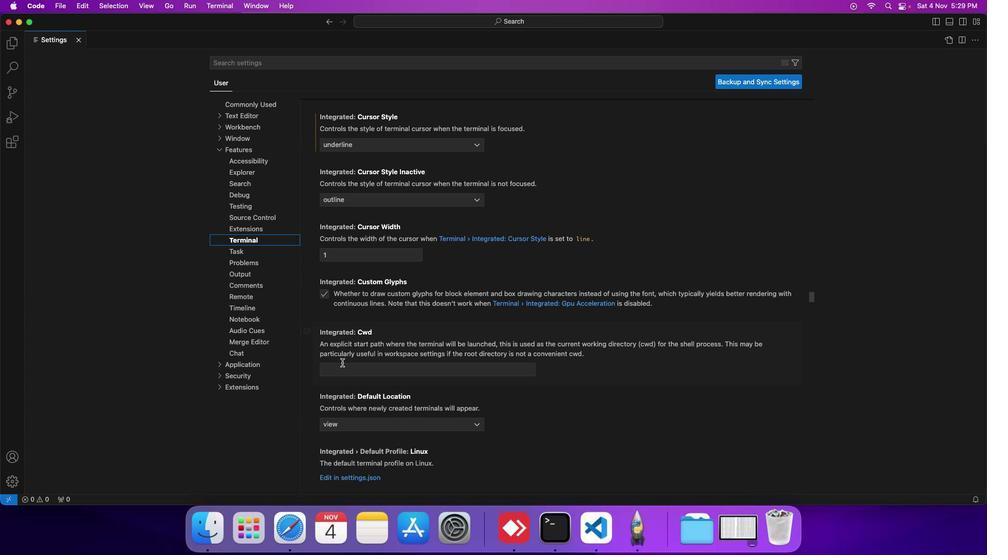 
Action: Mouse scrolled (342, 362) with delta (0, 0)
Screenshot: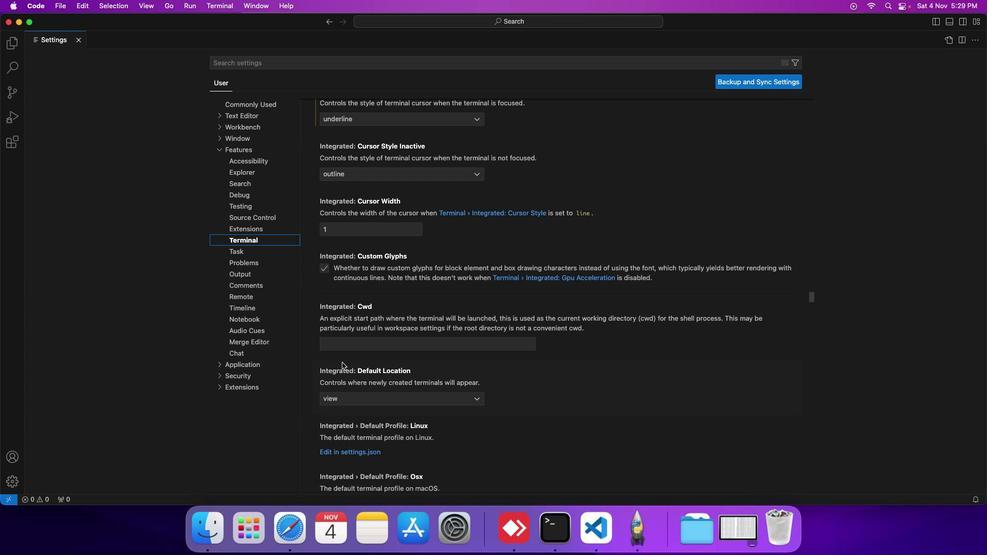 
Action: Mouse scrolled (342, 362) with delta (0, 0)
Screenshot: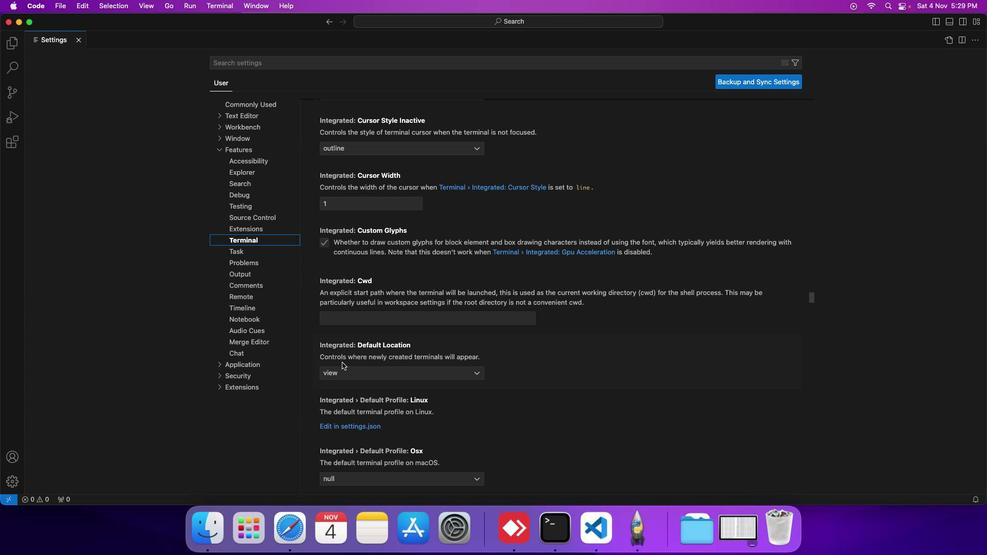 
Action: Mouse moved to (341, 362)
Screenshot: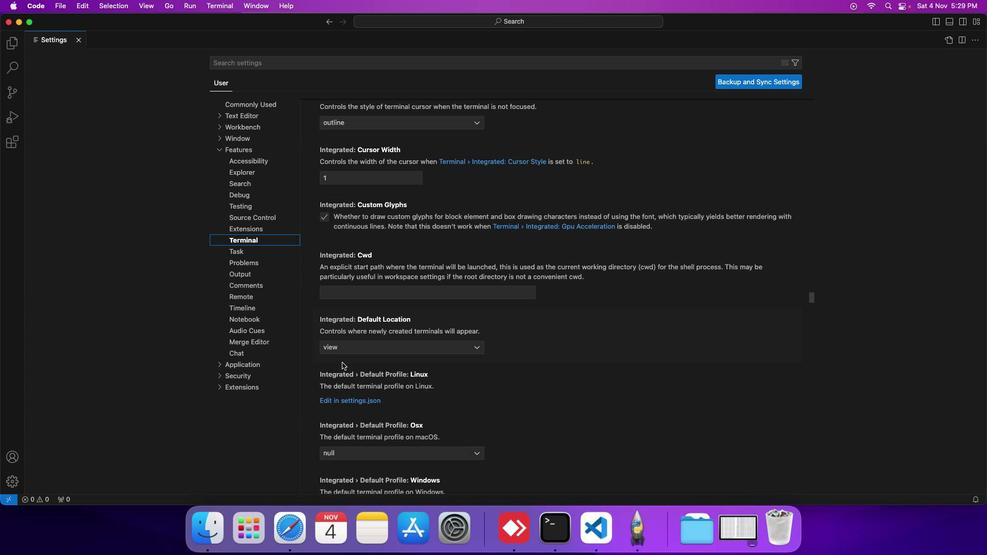 
Action: Mouse scrolled (341, 362) with delta (0, 0)
Screenshot: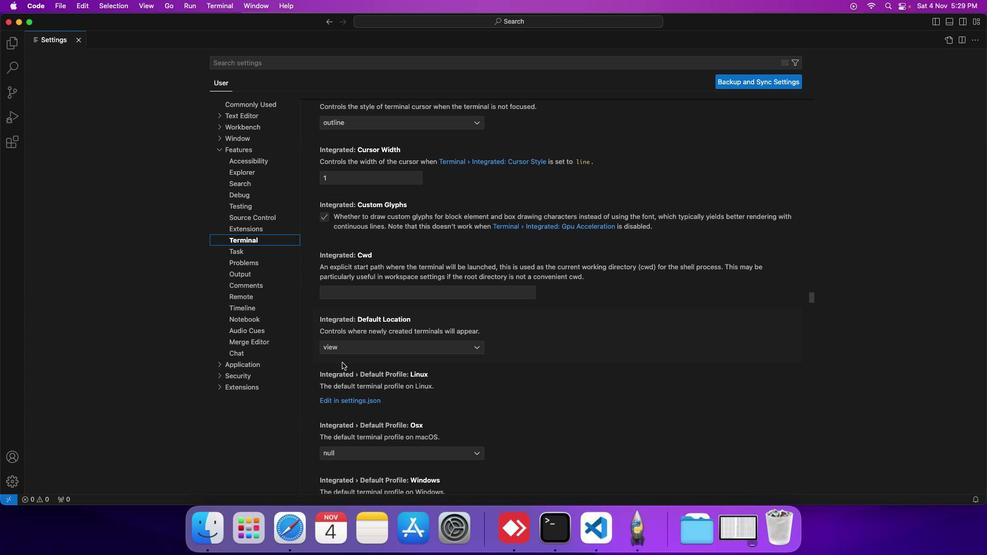 
Action: Mouse scrolled (341, 362) with delta (0, 0)
Screenshot: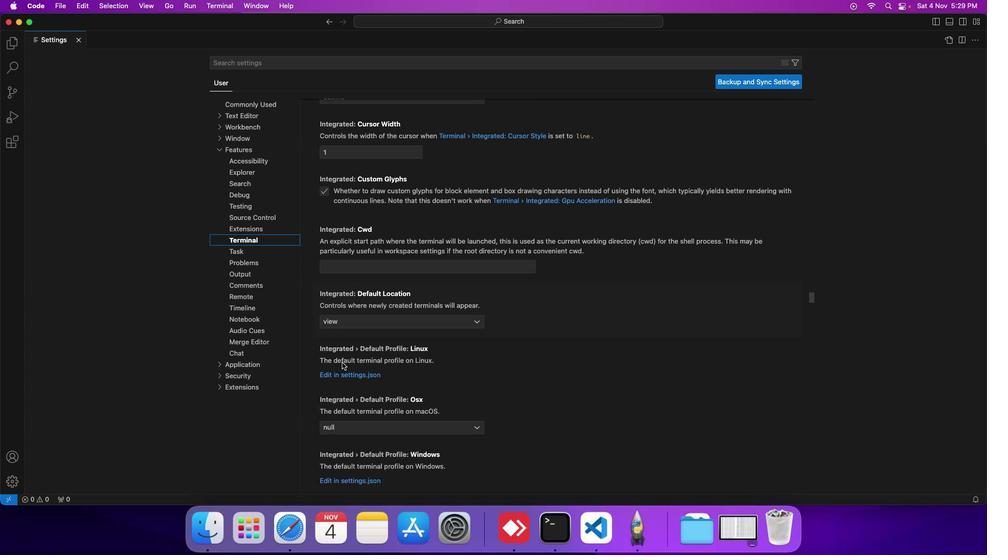 
Action: Mouse scrolled (341, 362) with delta (0, 0)
Screenshot: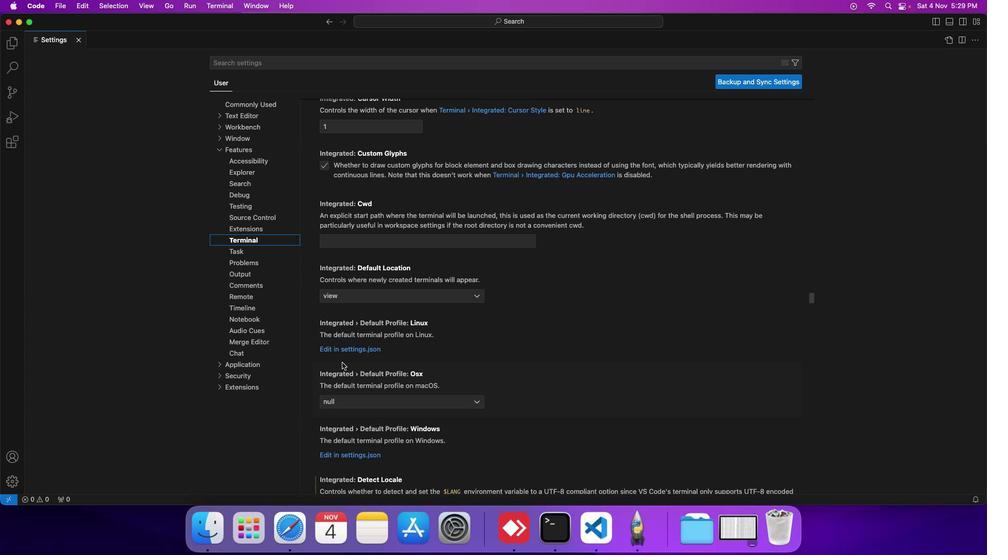
Action: Mouse scrolled (341, 362) with delta (0, 0)
Screenshot: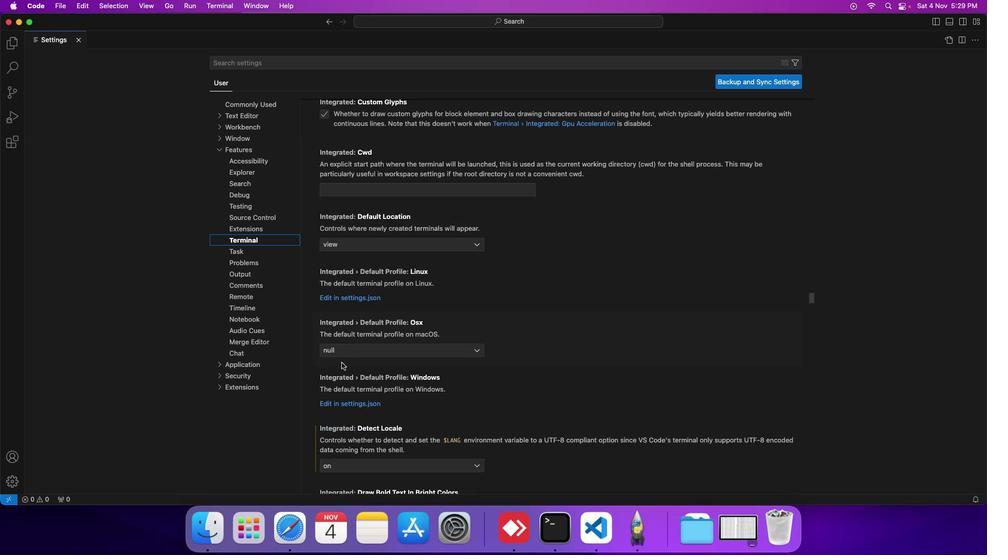 
Action: Mouse moved to (341, 362)
Screenshot: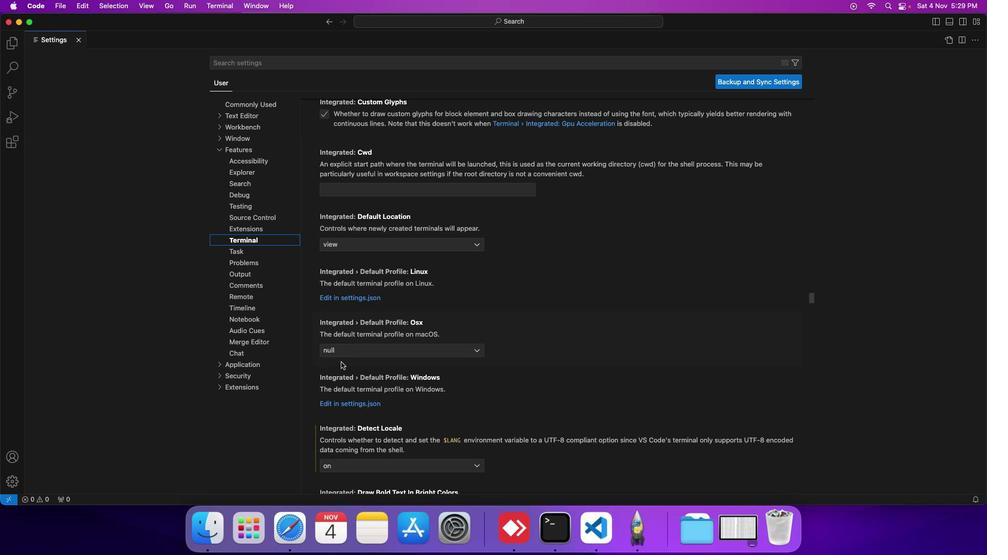 
Action: Mouse scrolled (341, 362) with delta (0, 0)
Screenshot: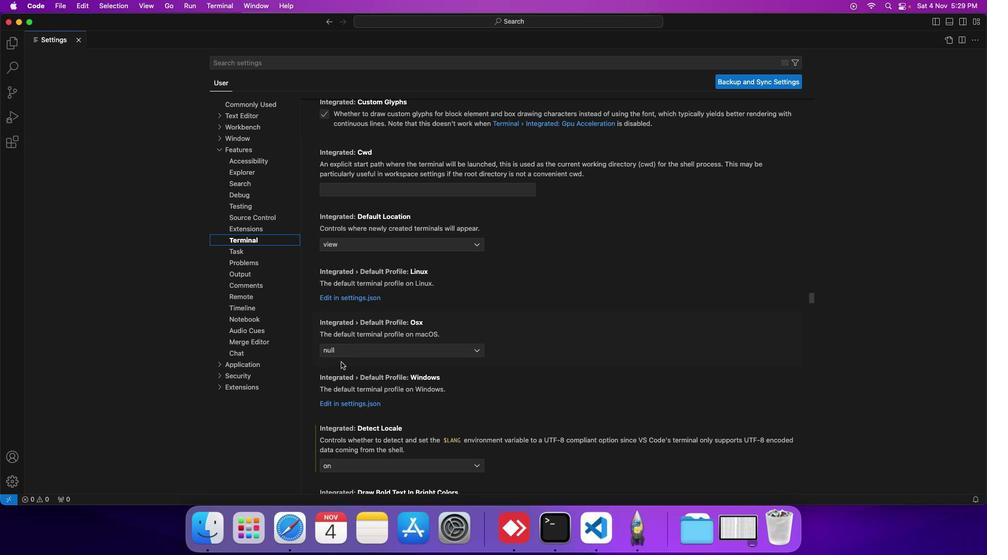 
Action: Mouse moved to (340, 361)
Screenshot: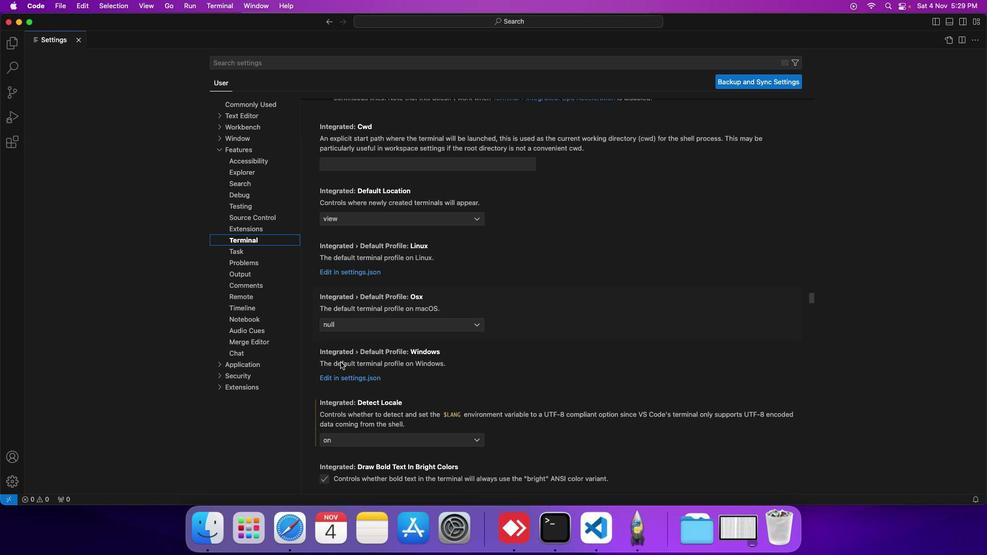 
Action: Mouse scrolled (340, 361) with delta (0, 0)
Screenshot: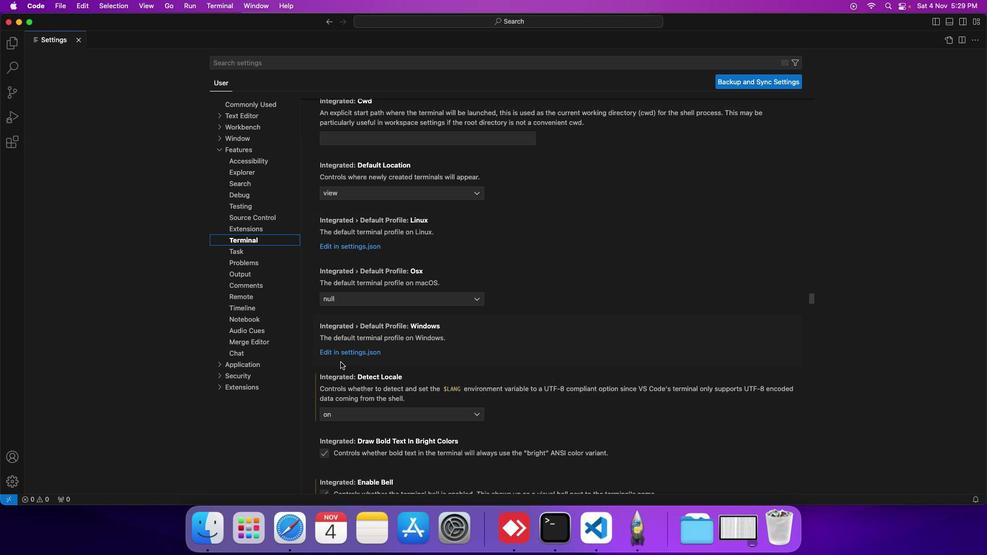 
Action: Mouse scrolled (340, 361) with delta (0, 0)
Screenshot: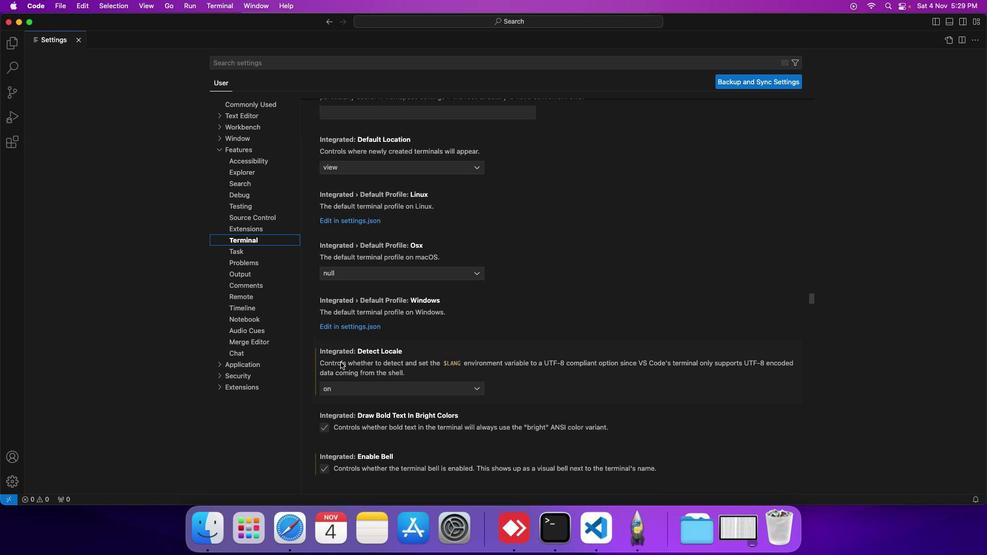 
Action: Mouse scrolled (340, 361) with delta (0, 0)
Screenshot: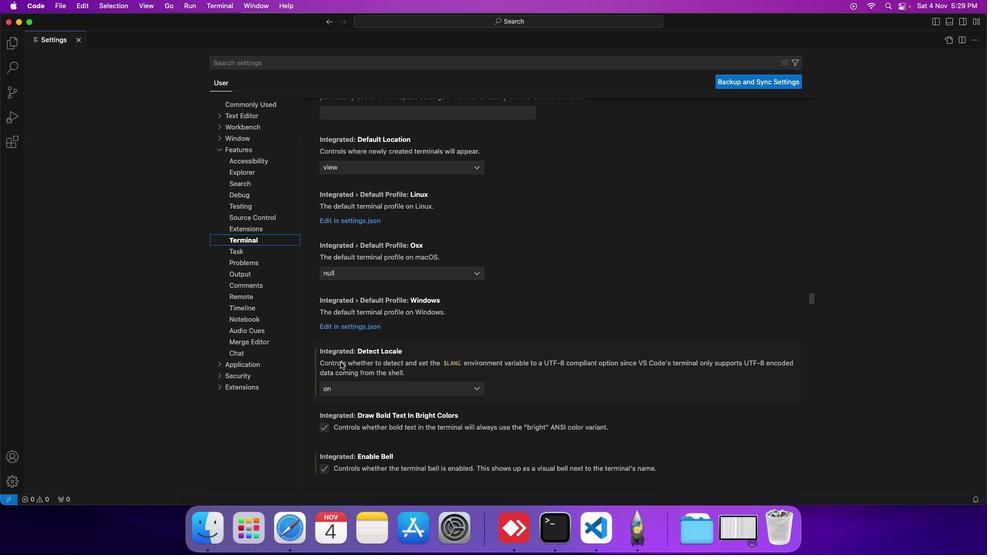 
Action: Mouse scrolled (340, 361) with delta (0, 0)
Screenshot: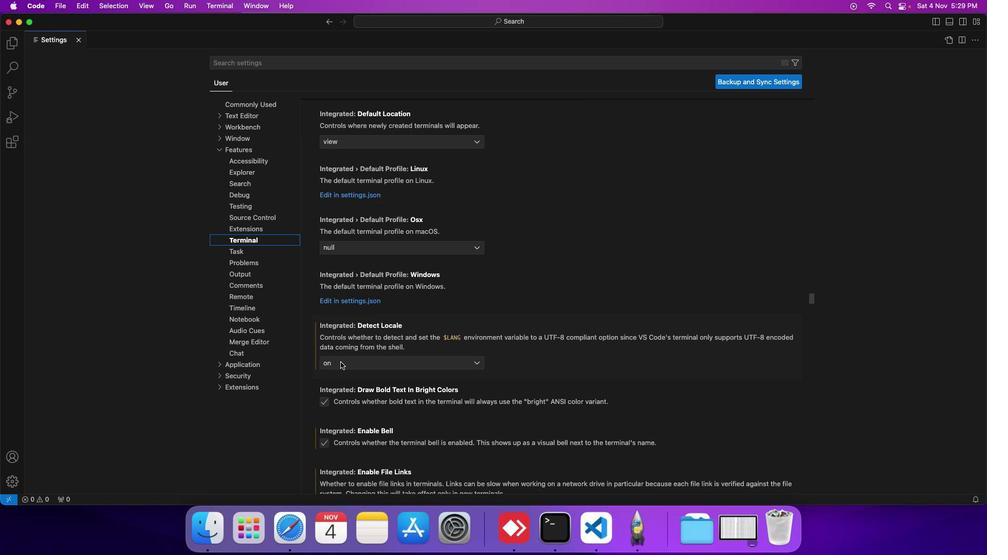 
Action: Mouse scrolled (340, 361) with delta (0, 0)
Screenshot: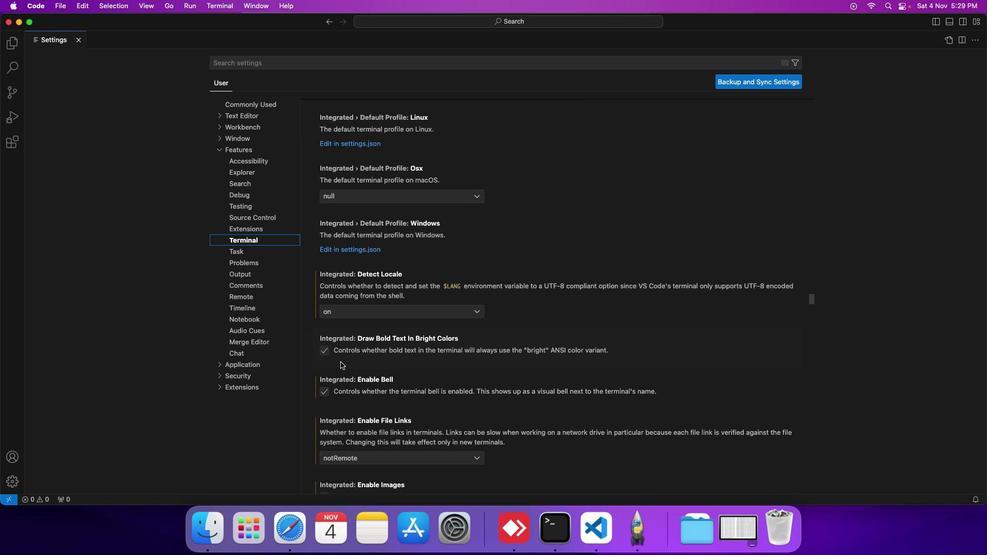 
Action: Mouse scrolled (340, 361) with delta (0, 0)
Screenshot: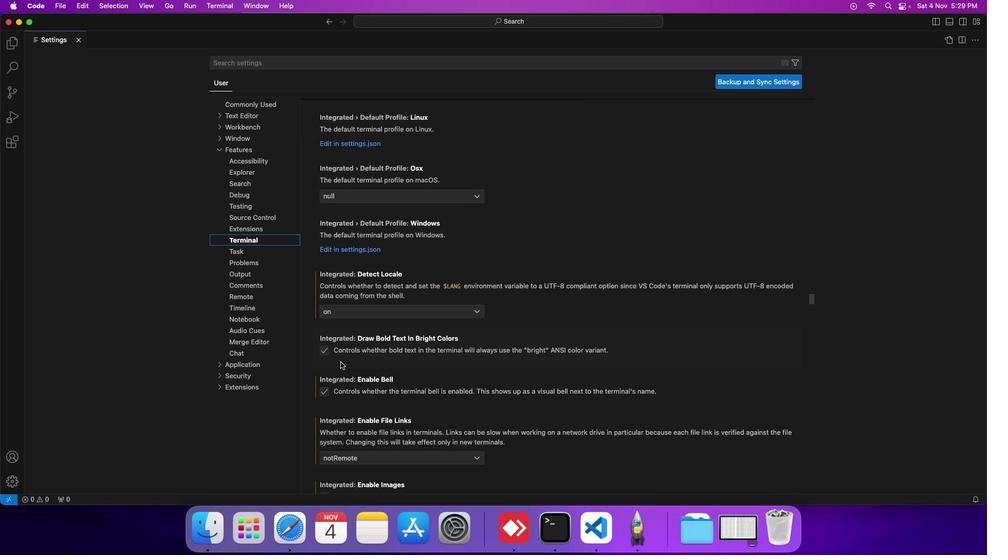 
Action: Mouse scrolled (340, 361) with delta (0, 0)
Screenshot: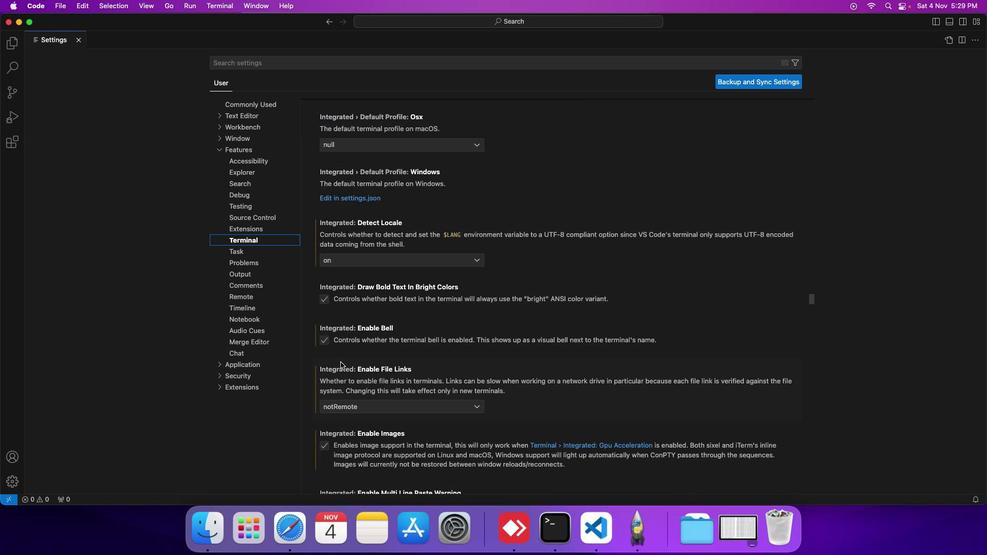 
Action: Mouse scrolled (340, 361) with delta (0, 0)
Screenshot: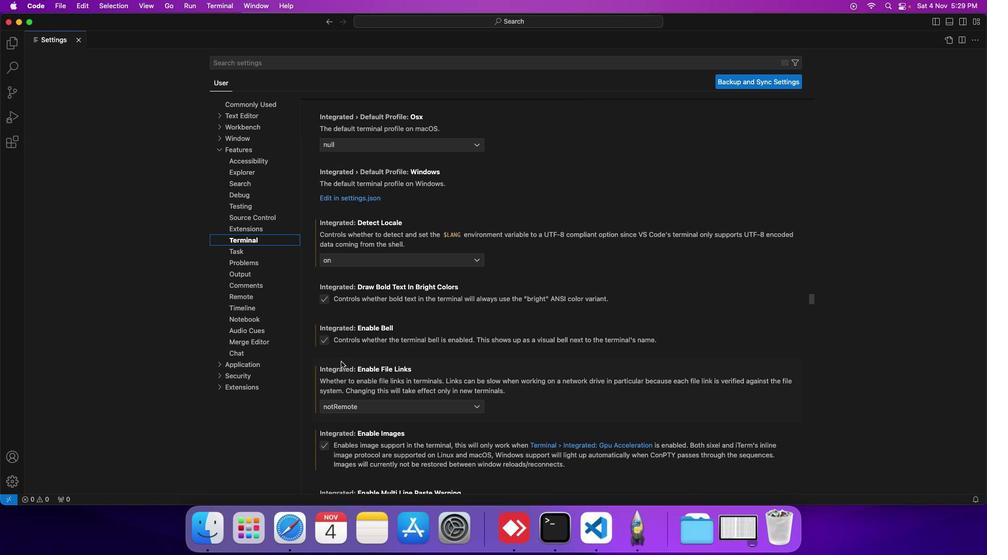 
Action: Mouse moved to (341, 361)
Screenshot: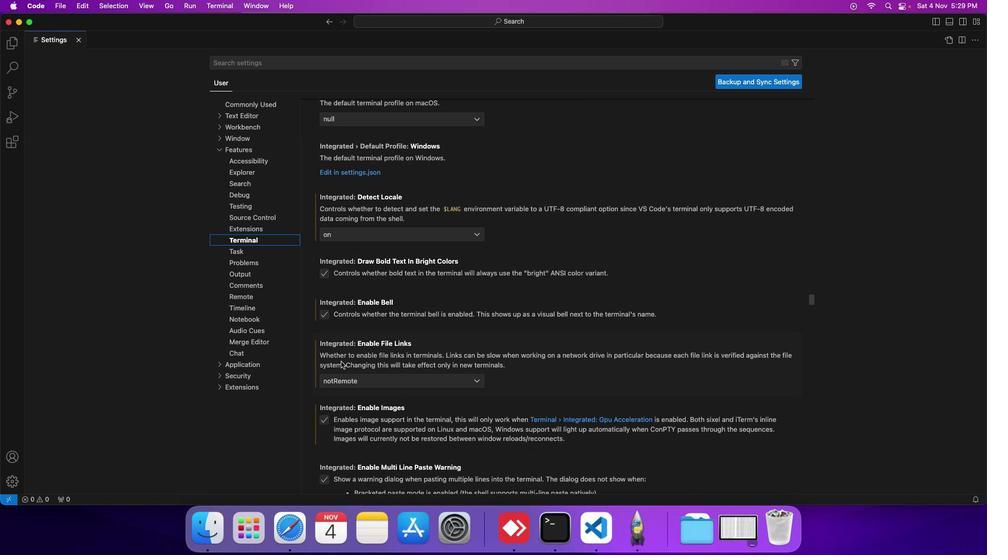 
Action: Mouse scrolled (341, 361) with delta (0, 0)
Screenshot: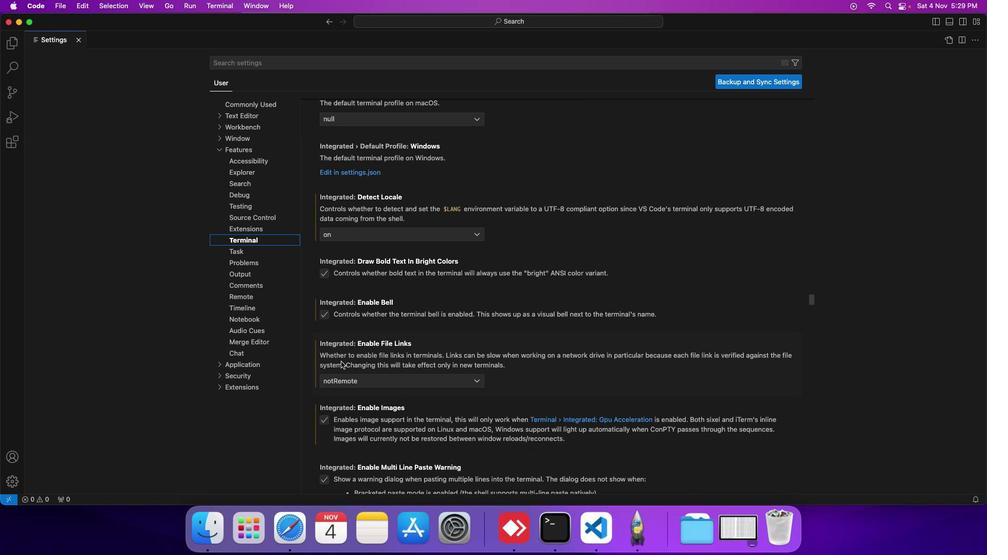 
Action: Mouse moved to (341, 361)
Screenshot: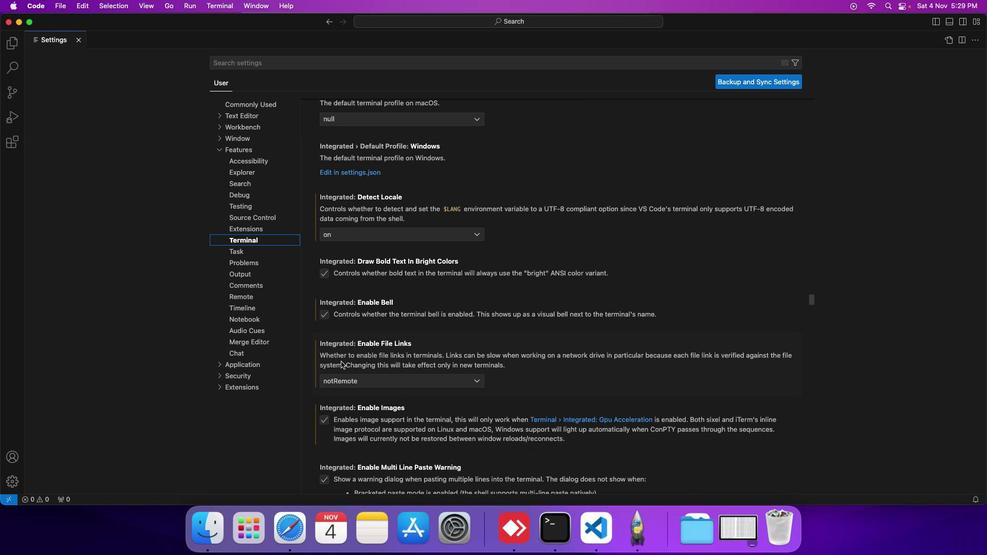 
Action: Mouse scrolled (341, 361) with delta (0, 0)
Screenshot: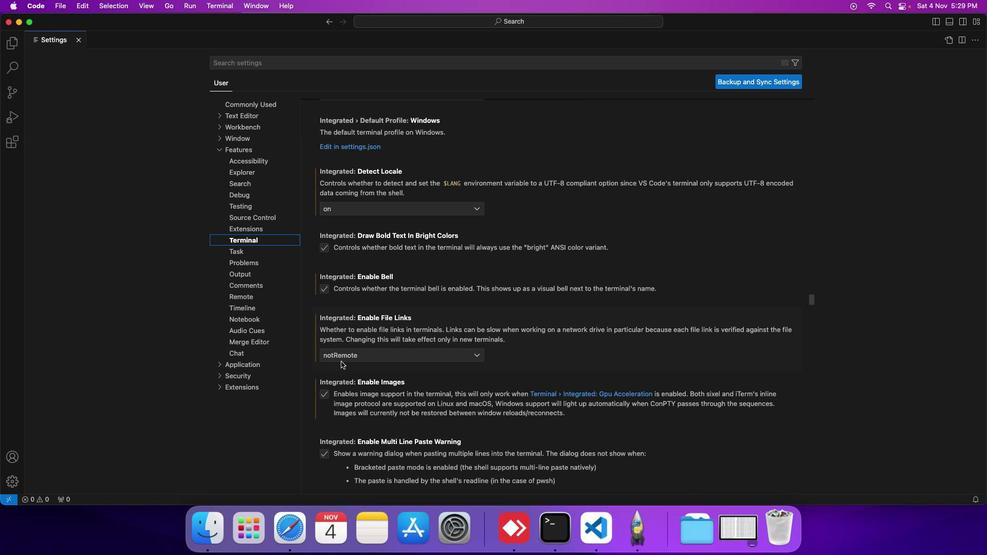 
Action: Mouse scrolled (341, 361) with delta (0, 0)
Screenshot: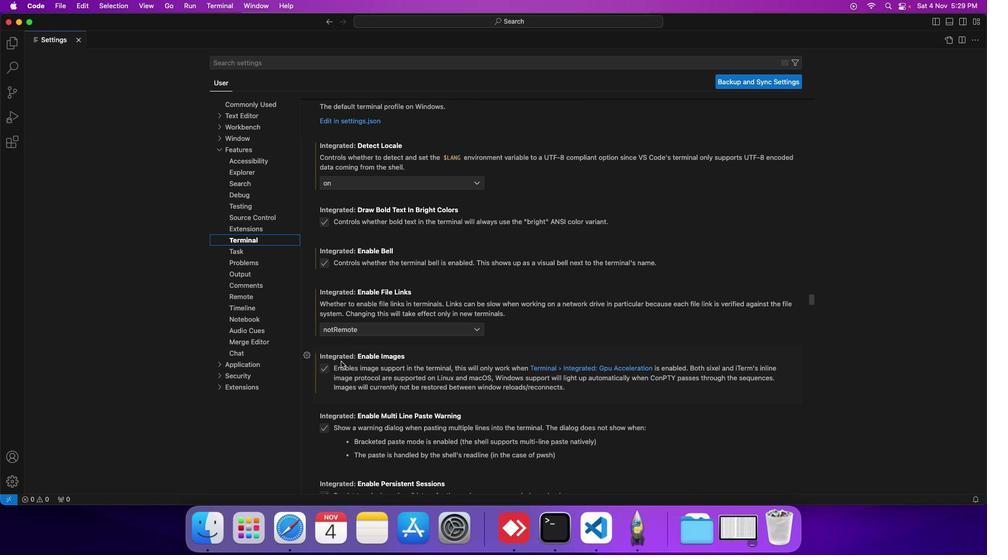 
Action: Mouse scrolled (341, 361) with delta (0, 0)
Screenshot: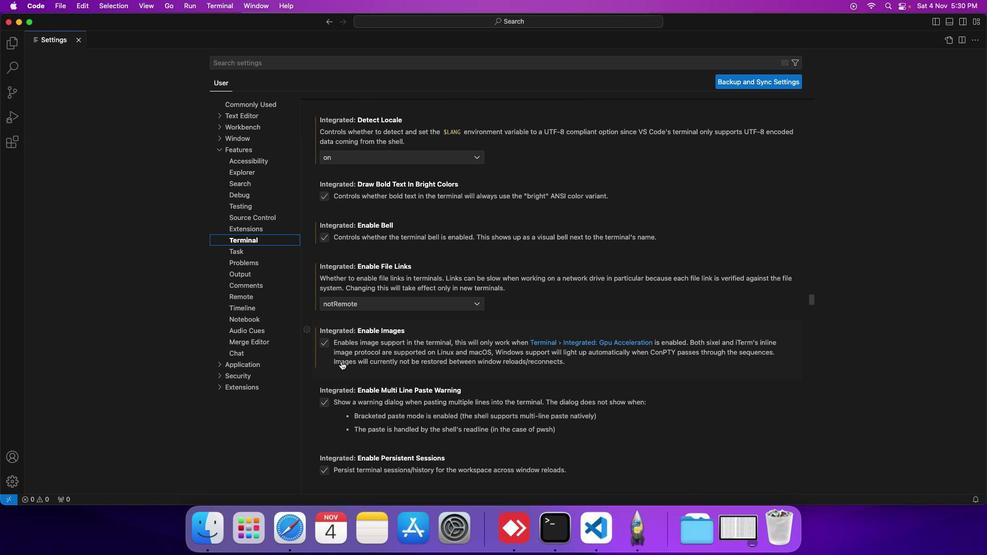 
Action: Mouse scrolled (341, 361) with delta (0, 0)
Screenshot: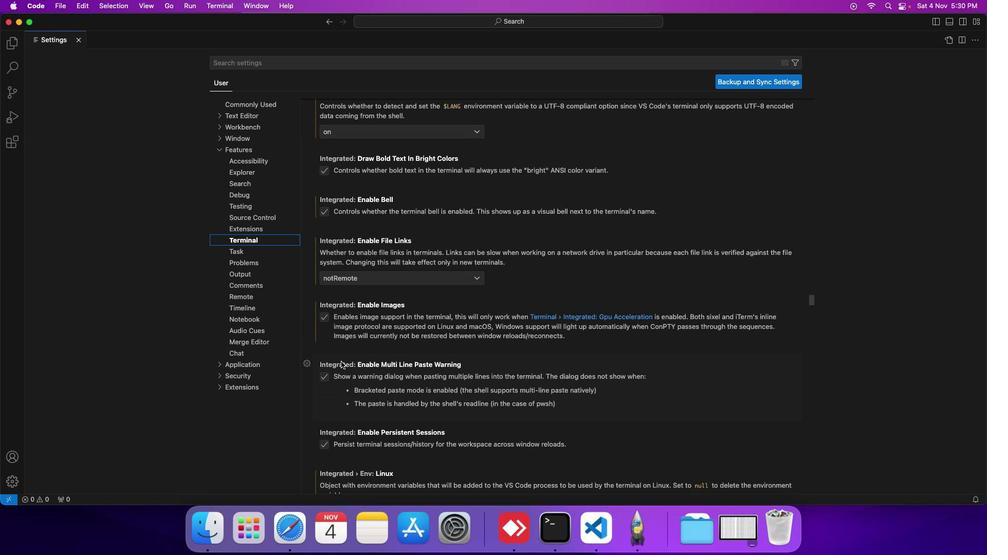 
Action: Mouse scrolled (341, 361) with delta (0, 0)
Screenshot: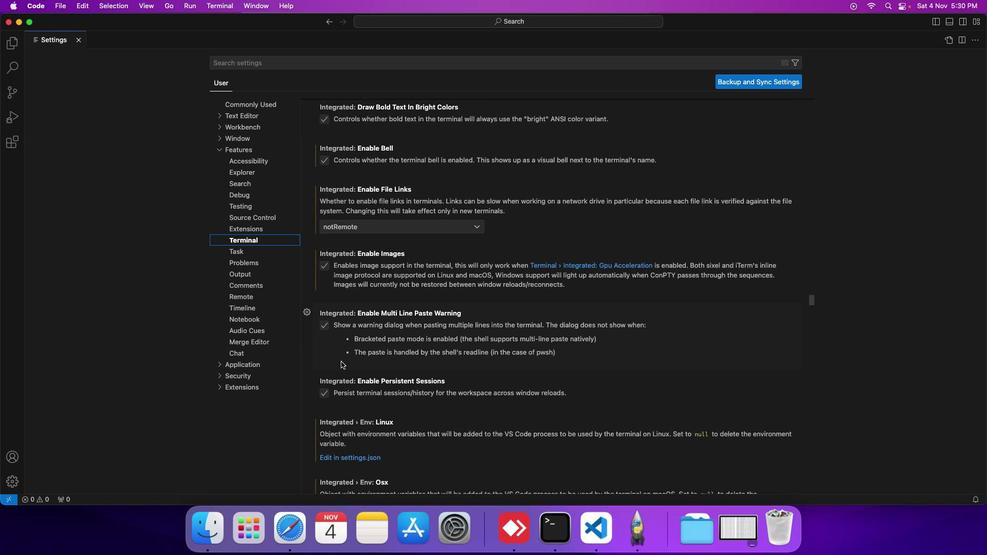 
Action: Mouse scrolled (341, 361) with delta (0, 0)
Screenshot: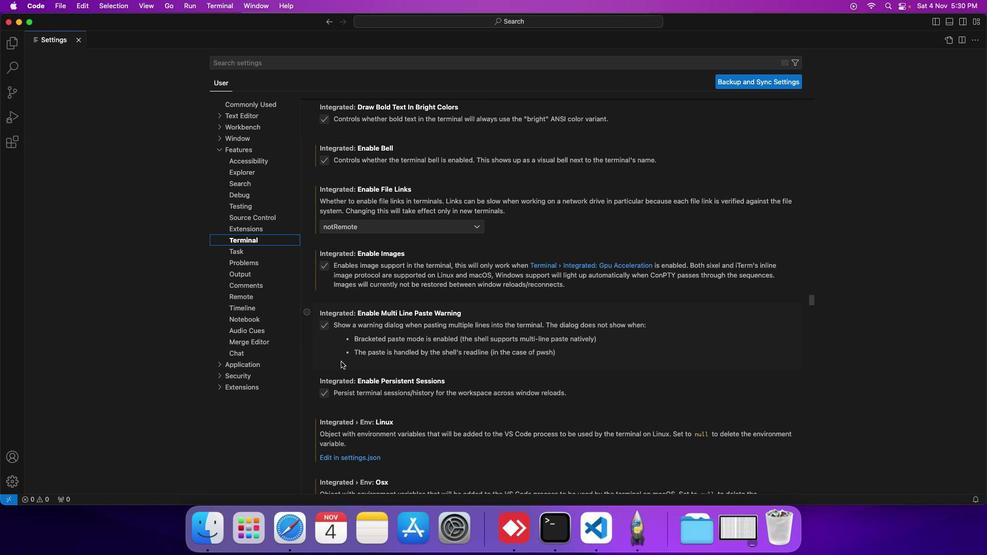 
Action: Mouse scrolled (341, 361) with delta (0, 0)
Screenshot: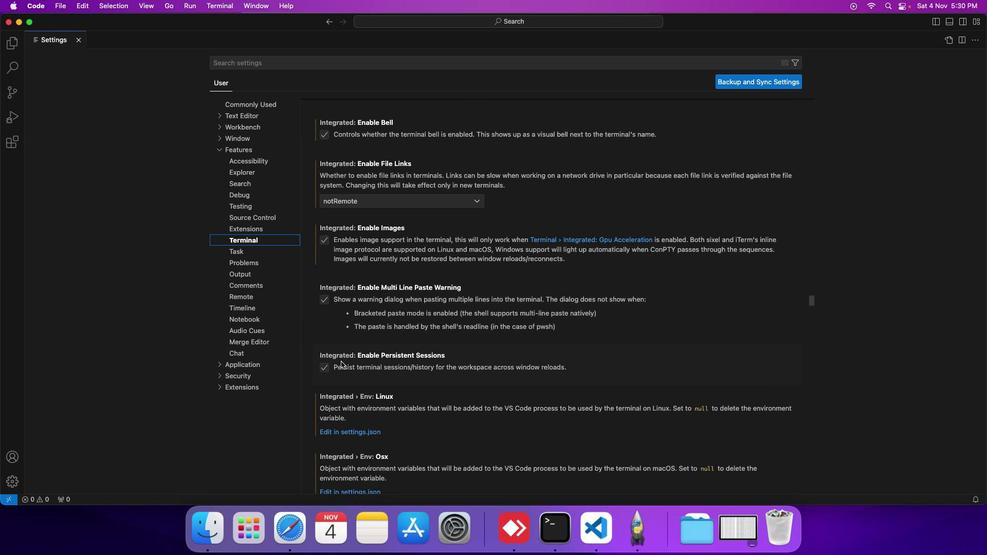 
Action: Mouse scrolled (341, 361) with delta (0, 0)
Screenshot: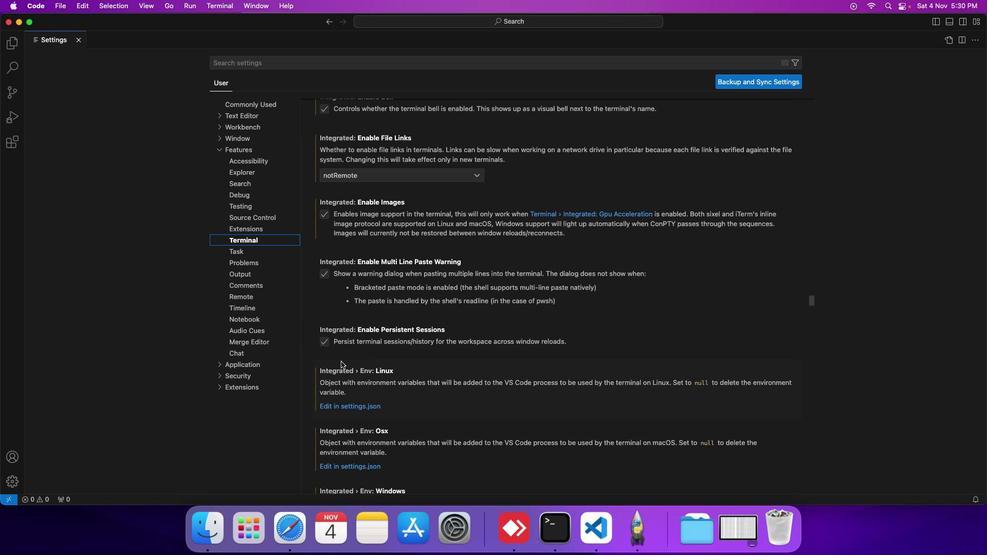 
Action: Mouse scrolled (341, 361) with delta (0, 0)
Screenshot: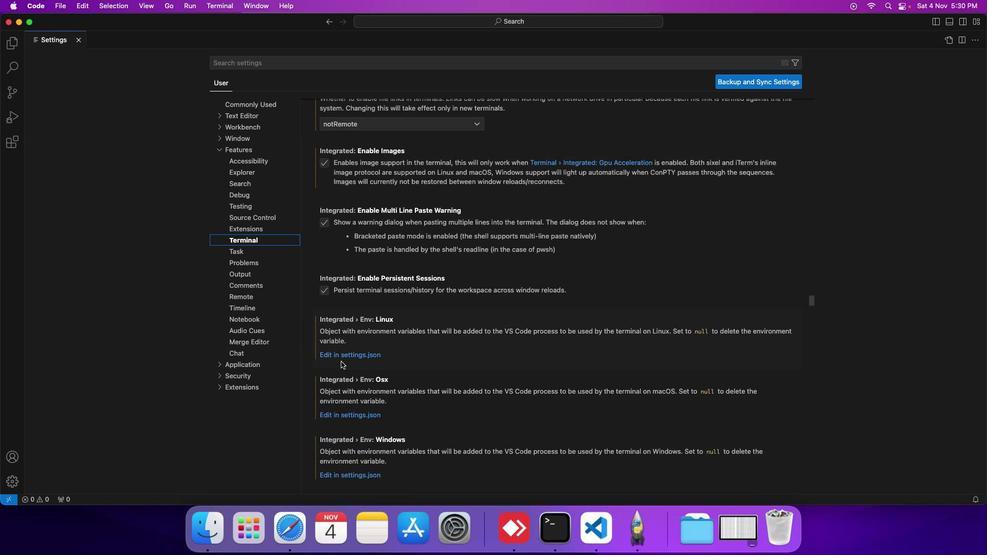 
Action: Mouse scrolled (341, 361) with delta (0, 0)
Screenshot: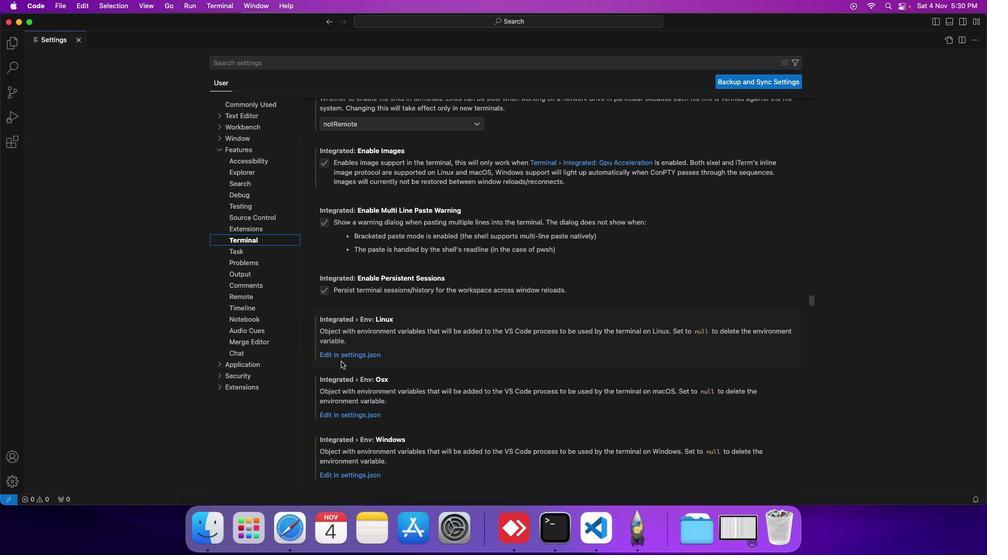 
Action: Mouse scrolled (341, 361) with delta (0, 0)
Screenshot: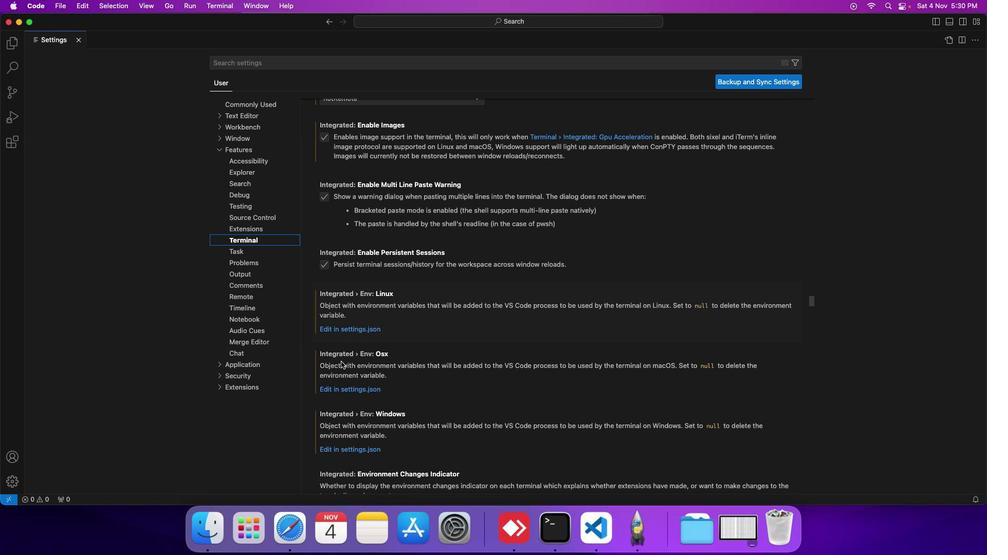 
Action: Mouse scrolled (341, 361) with delta (0, 0)
Screenshot: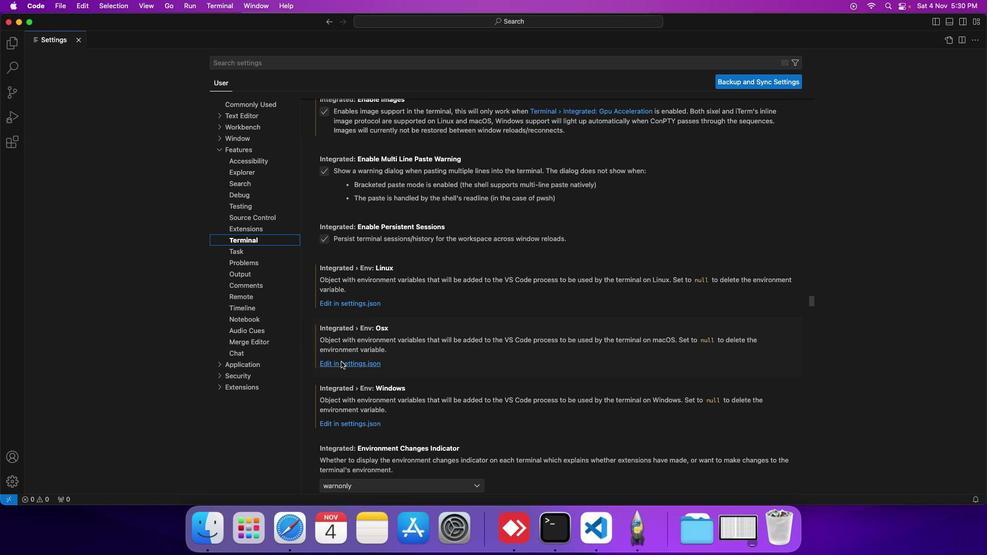 
Action: Mouse scrolled (341, 361) with delta (0, 0)
Screenshot: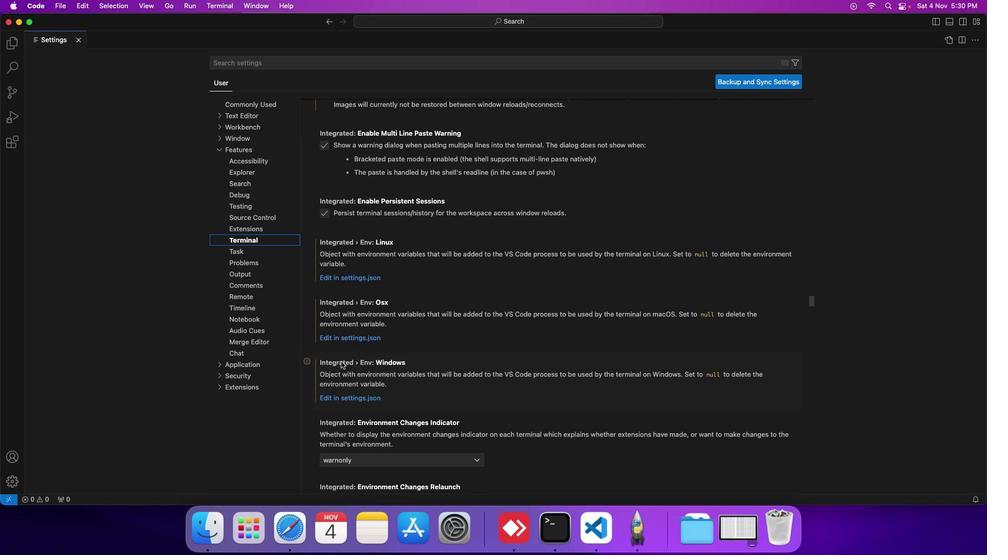 
Action: Mouse scrolled (341, 361) with delta (0, 0)
Screenshot: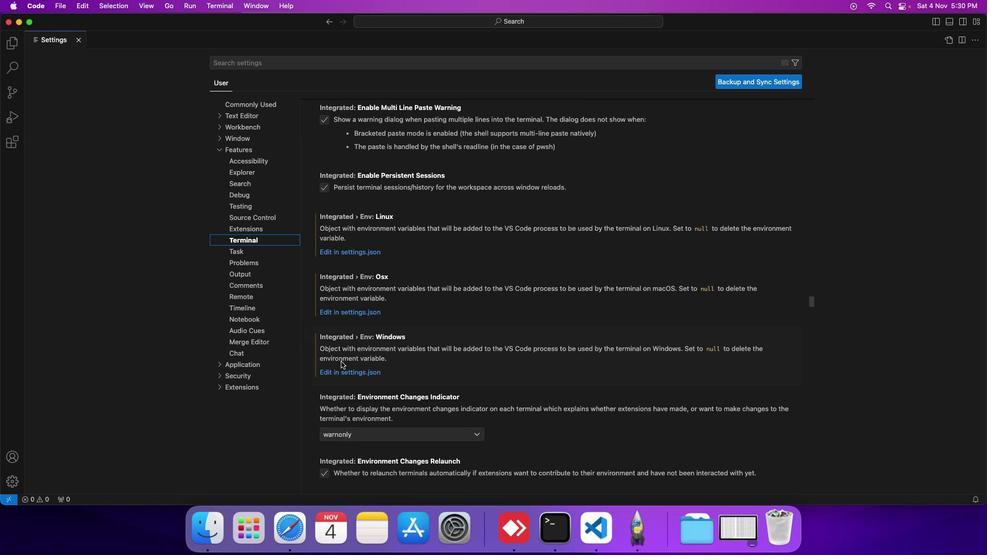 
Action: Mouse scrolled (341, 361) with delta (0, 0)
Screenshot: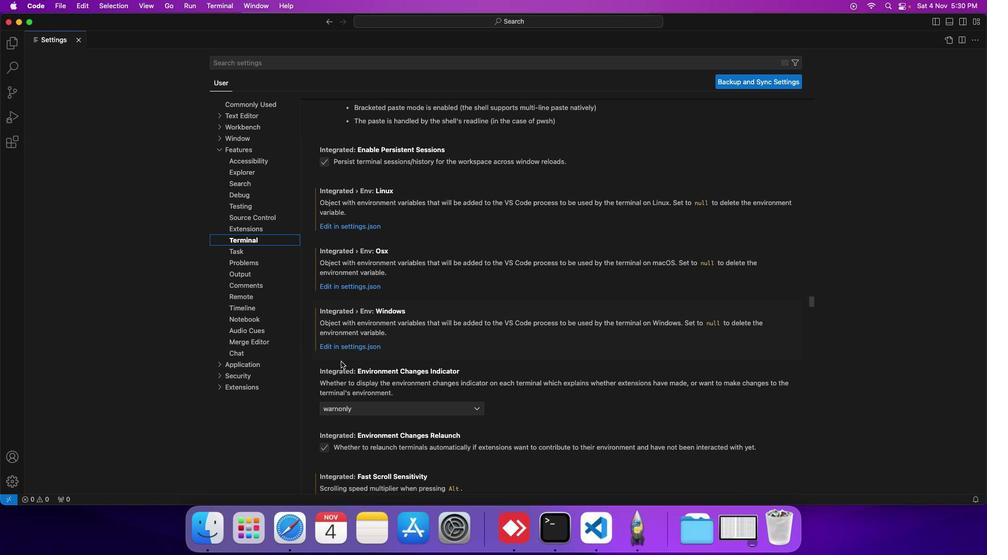 
Action: Mouse scrolled (341, 361) with delta (0, 0)
Screenshot: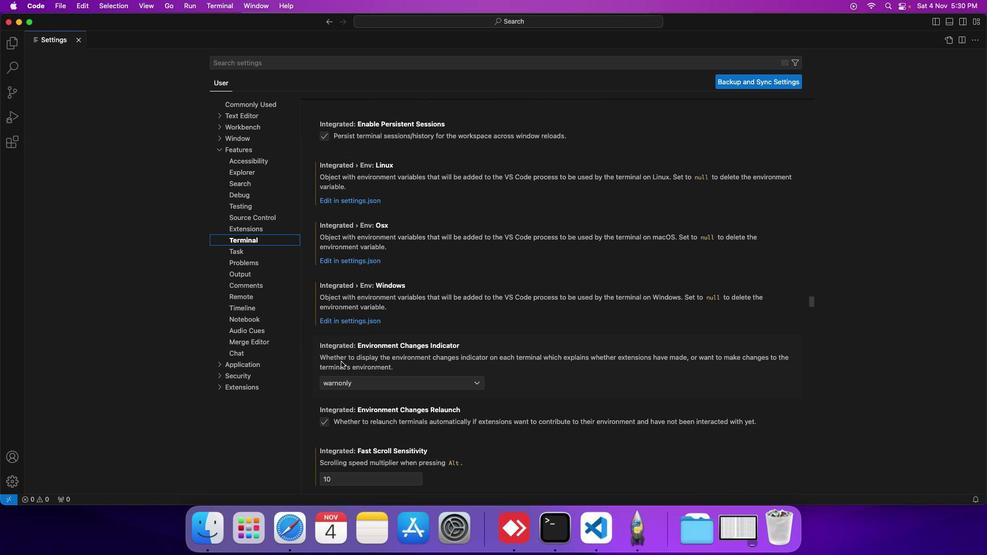 
Action: Mouse scrolled (341, 361) with delta (0, 0)
Screenshot: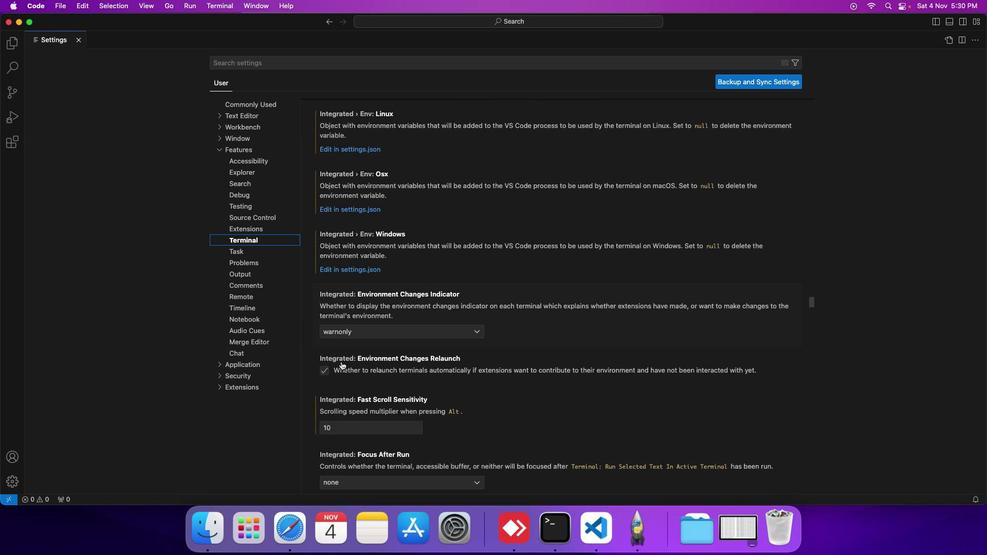 
Action: Mouse scrolled (341, 361) with delta (0, 0)
Screenshot: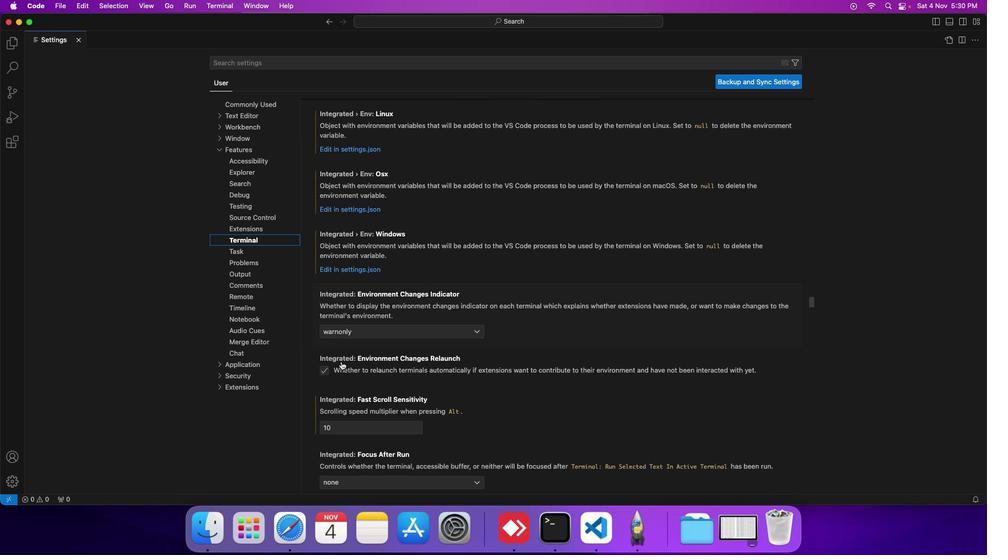 
Action: Mouse scrolled (341, 361) with delta (0, 0)
Screenshot: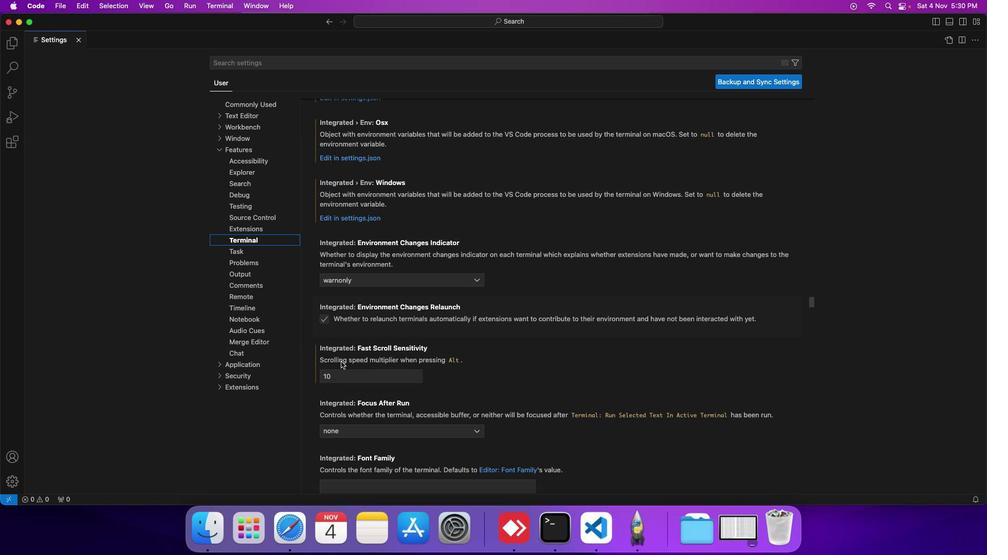 
Action: Mouse scrolled (341, 361) with delta (0, 0)
Screenshot: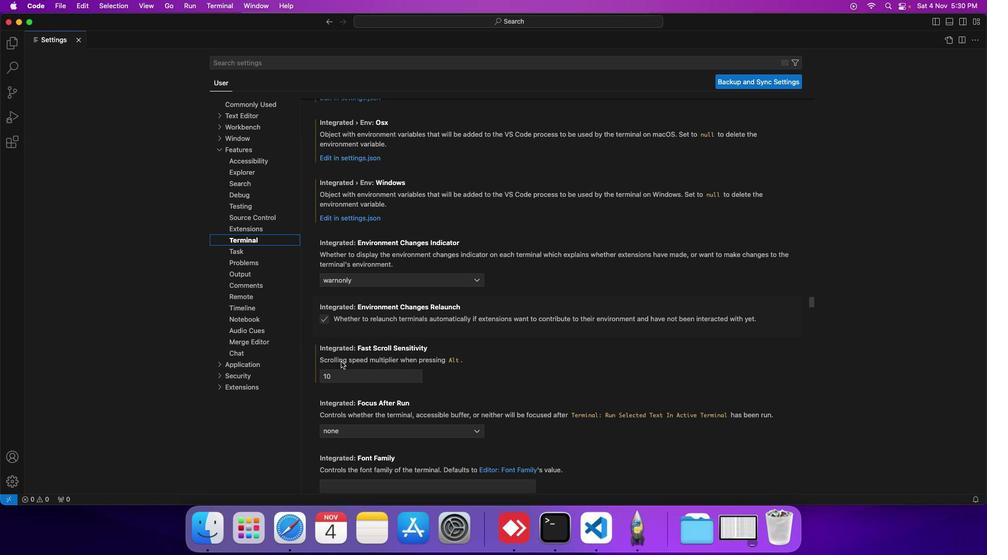 
Action: Mouse scrolled (341, 361) with delta (0, 0)
Screenshot: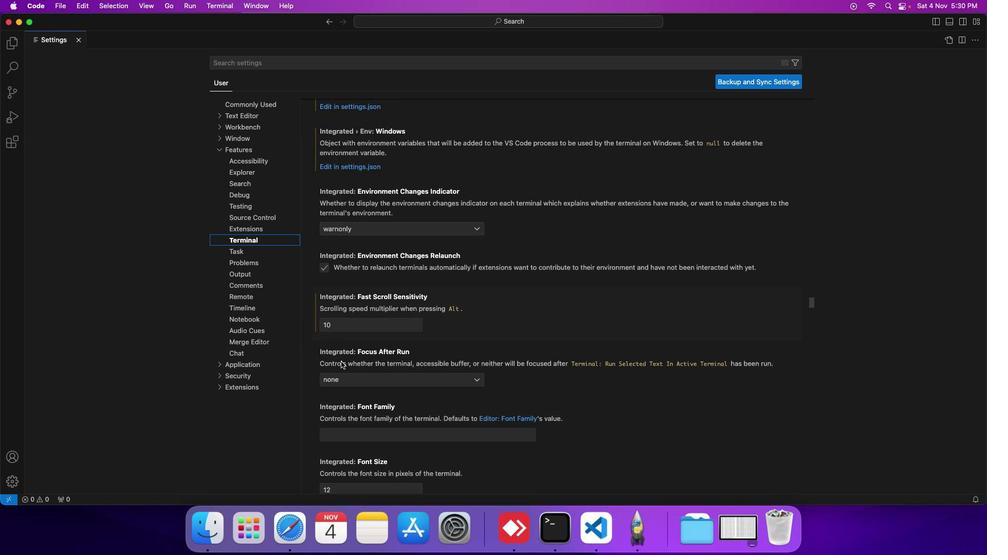 
Action: Mouse scrolled (341, 361) with delta (0, 0)
Screenshot: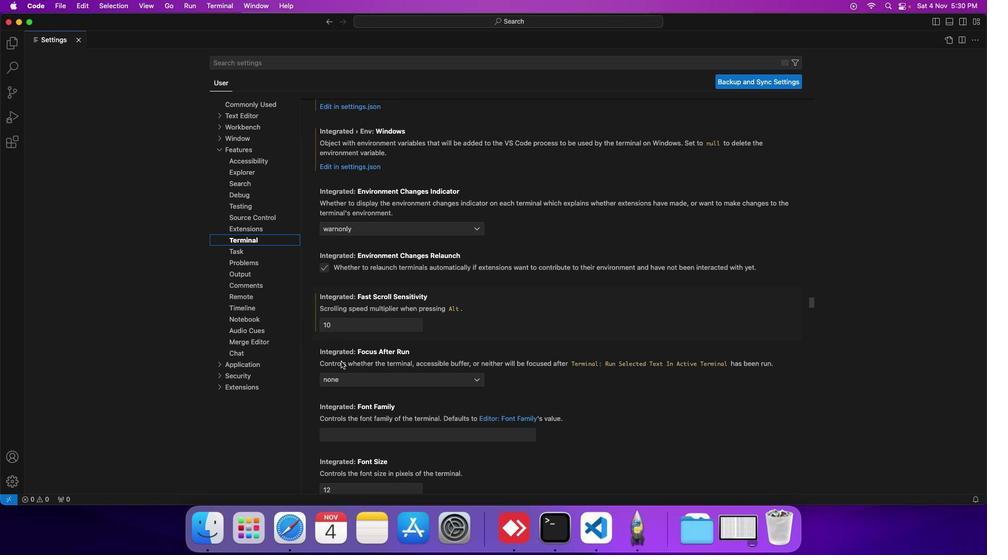 
Action: Mouse scrolled (341, 361) with delta (0, 0)
Screenshot: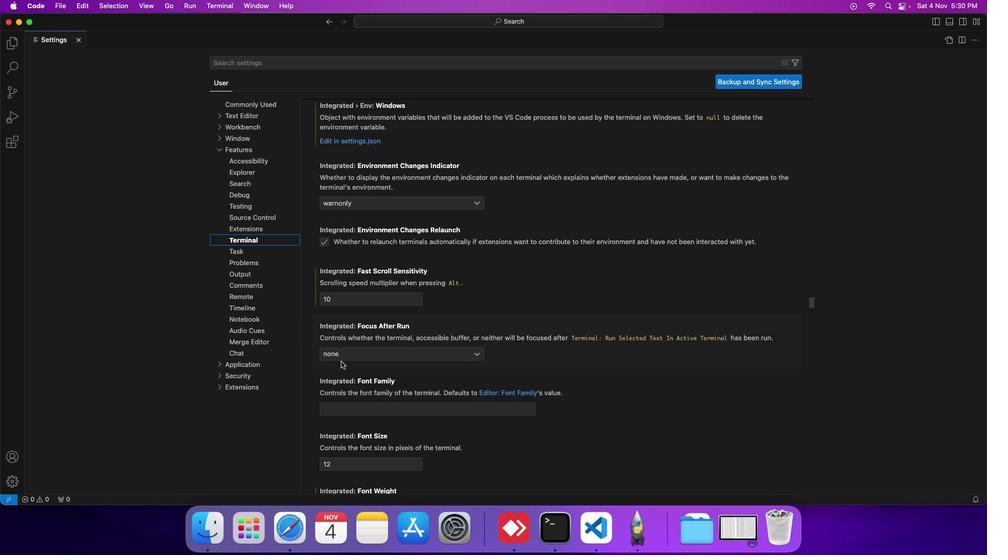 
Action: Mouse scrolled (341, 361) with delta (0, 0)
Screenshot: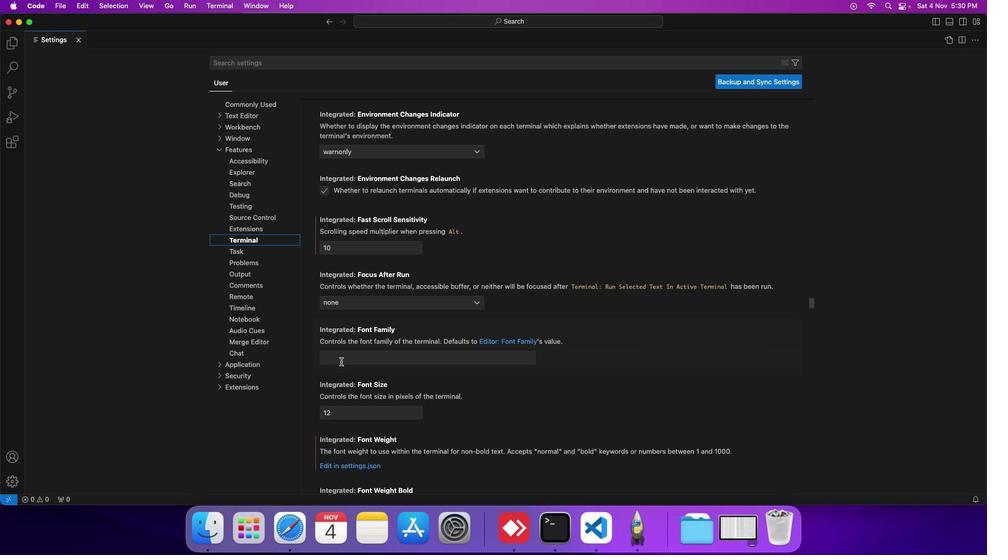 
Action: Mouse scrolled (341, 361) with delta (0, 0)
Screenshot: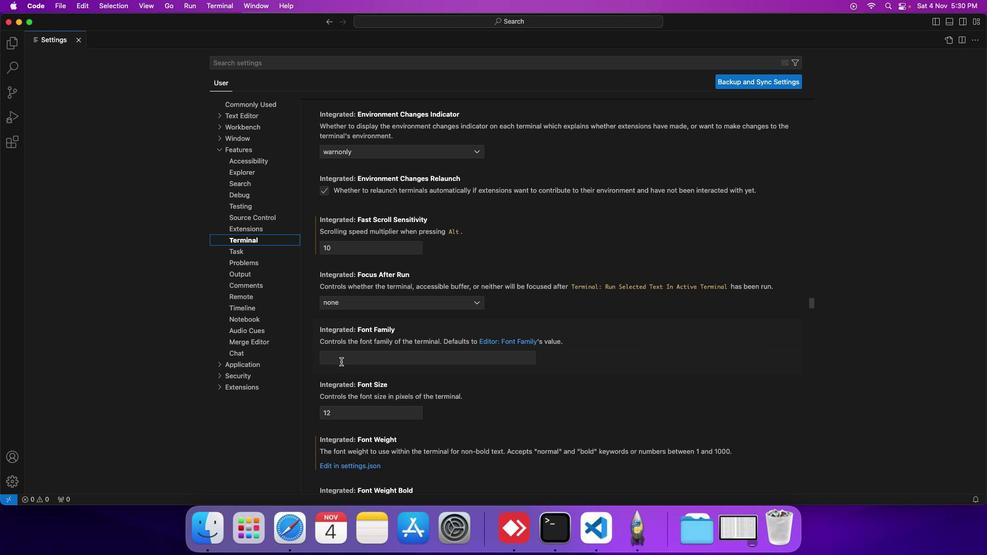 
Action: Mouse scrolled (341, 361) with delta (0, 0)
Screenshot: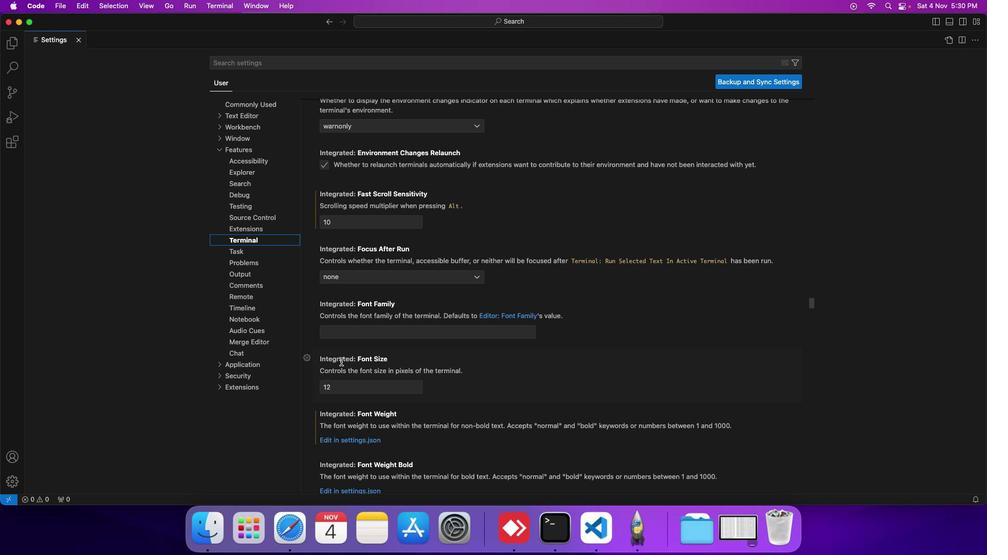 
Action: Mouse scrolled (341, 361) with delta (0, 0)
Screenshot: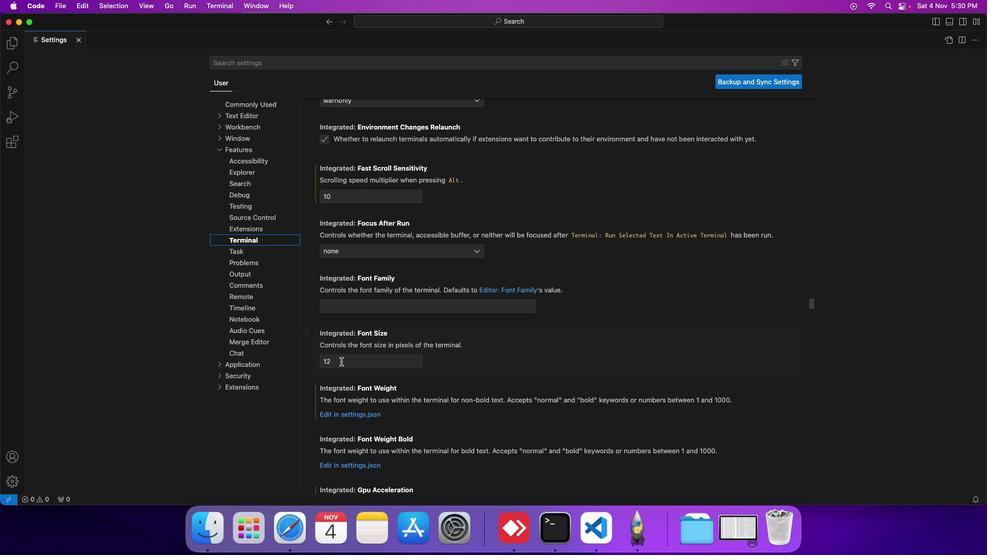 
Action: Mouse moved to (341, 361)
Screenshot: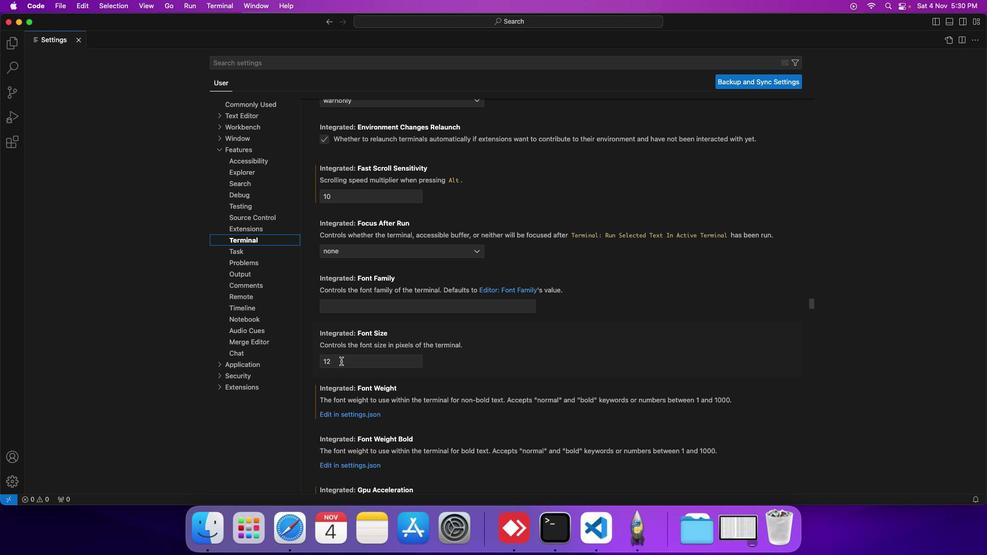 
Action: Mouse scrolled (341, 361) with delta (0, 0)
Screenshot: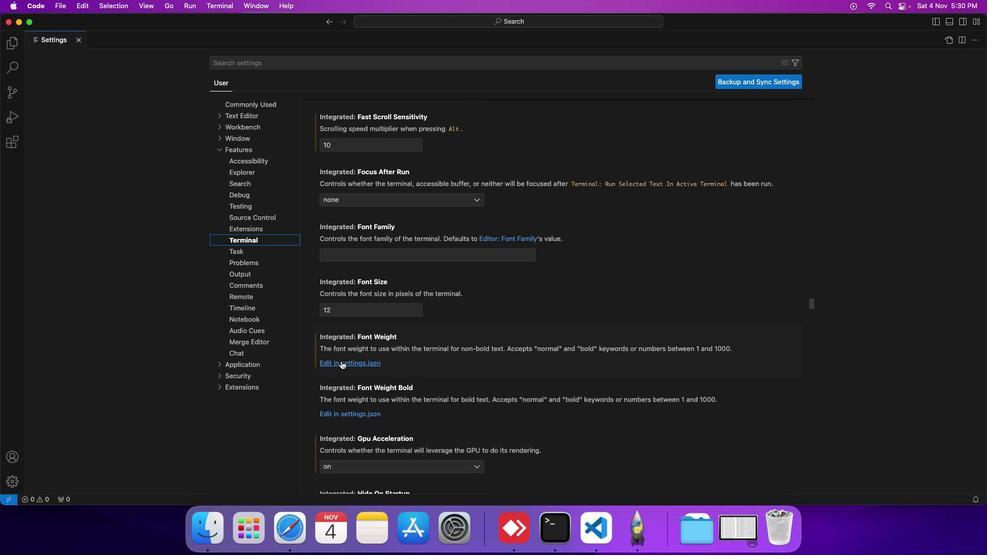 
Action: Mouse scrolled (341, 361) with delta (0, 0)
Screenshot: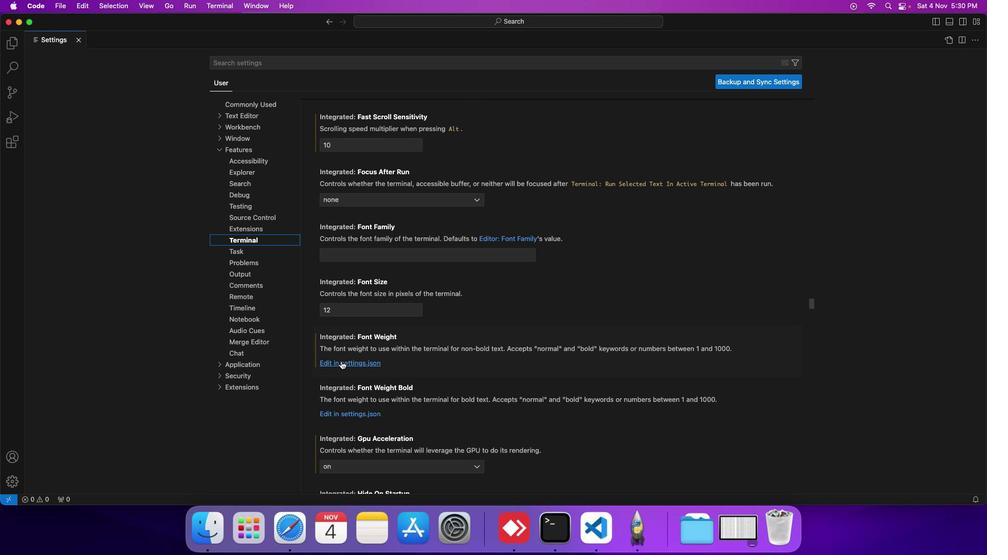 
Action: Mouse scrolled (341, 361) with delta (0, 0)
Screenshot: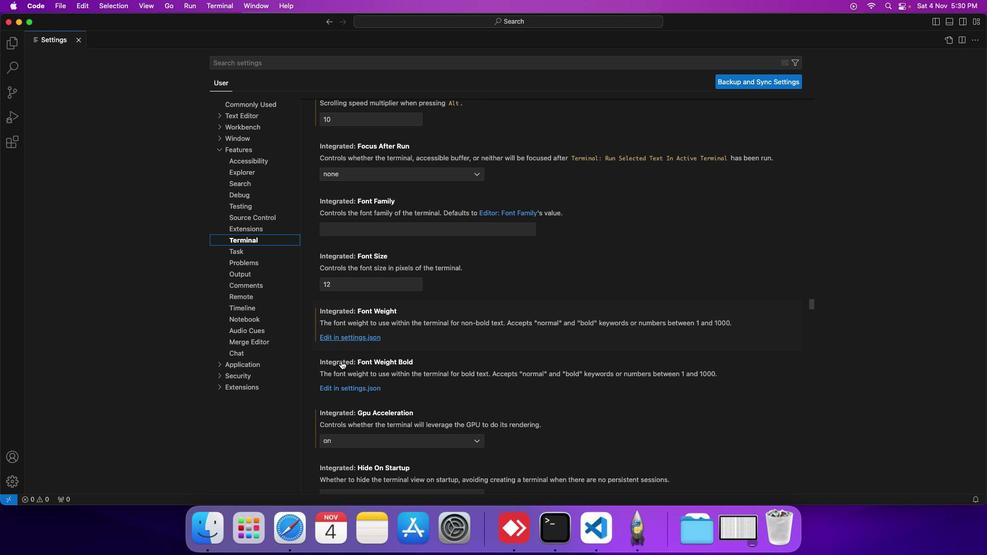 
Action: Mouse scrolled (341, 361) with delta (0, 0)
Screenshot: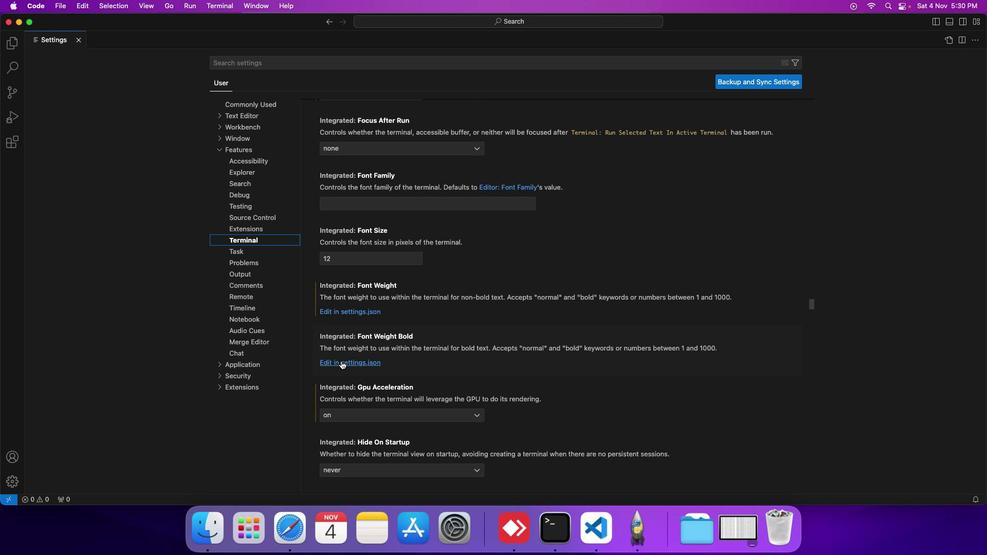
Action: Mouse scrolled (341, 361) with delta (0, 0)
Screenshot: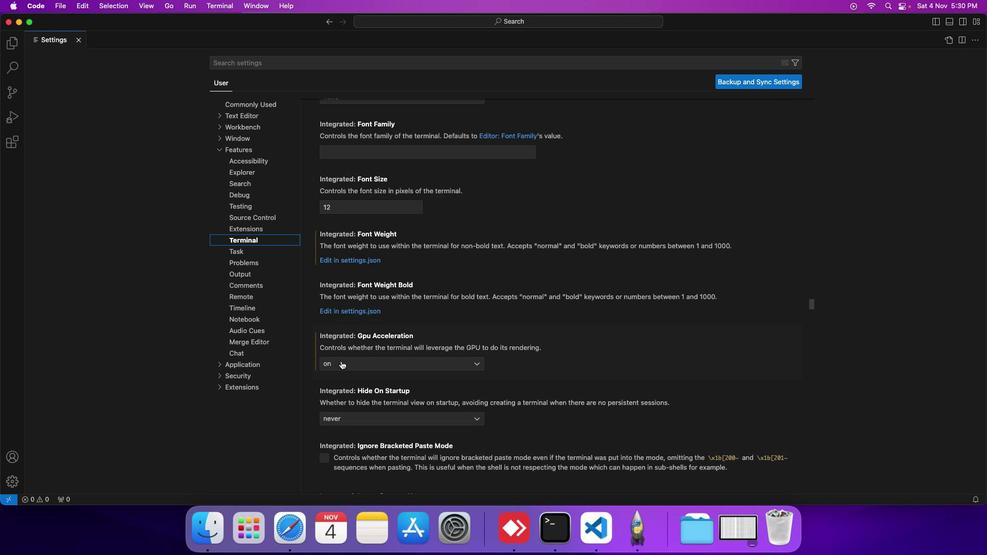 
Action: Mouse scrolled (341, 361) with delta (0, 0)
Screenshot: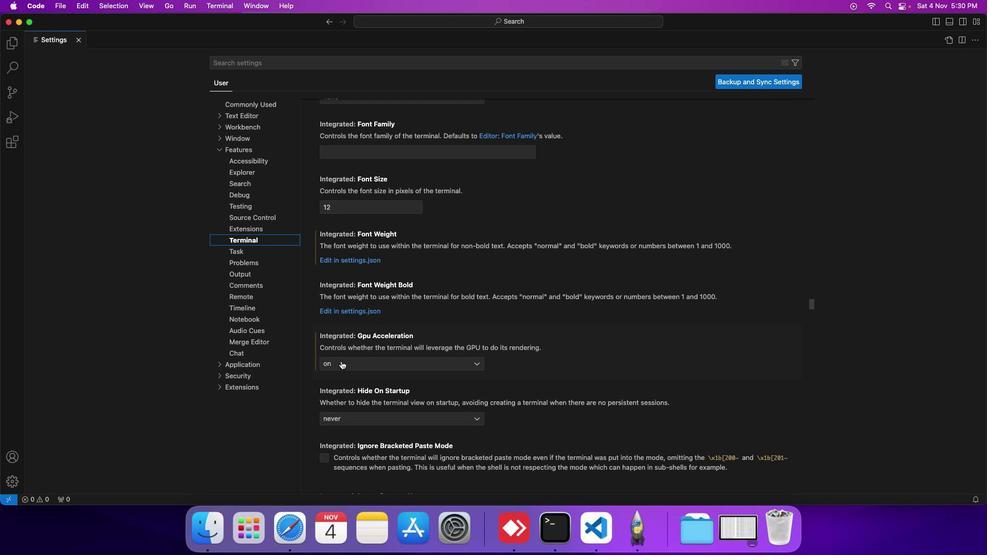 
Action: Mouse pressed left at (341, 361)
Screenshot: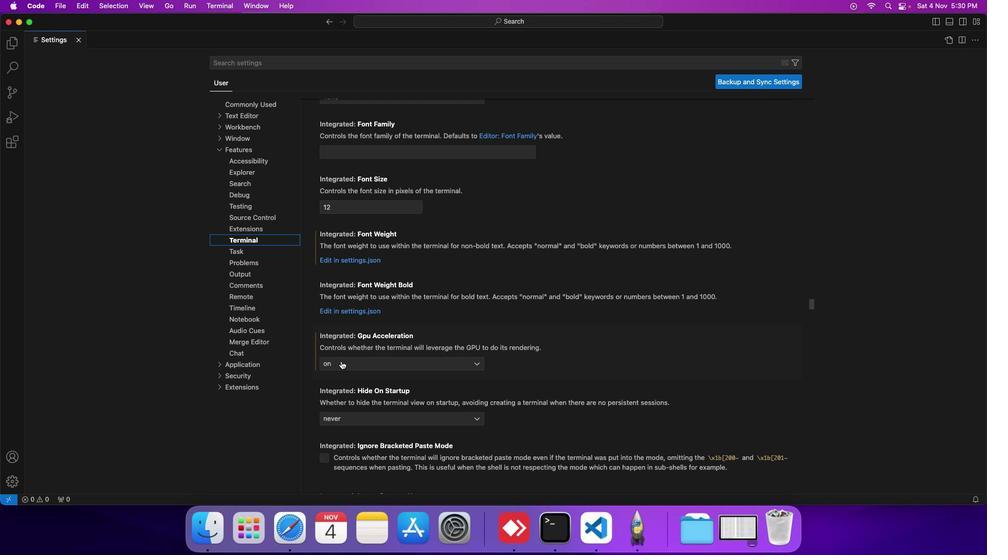 
Action: Mouse moved to (328, 376)
Screenshot: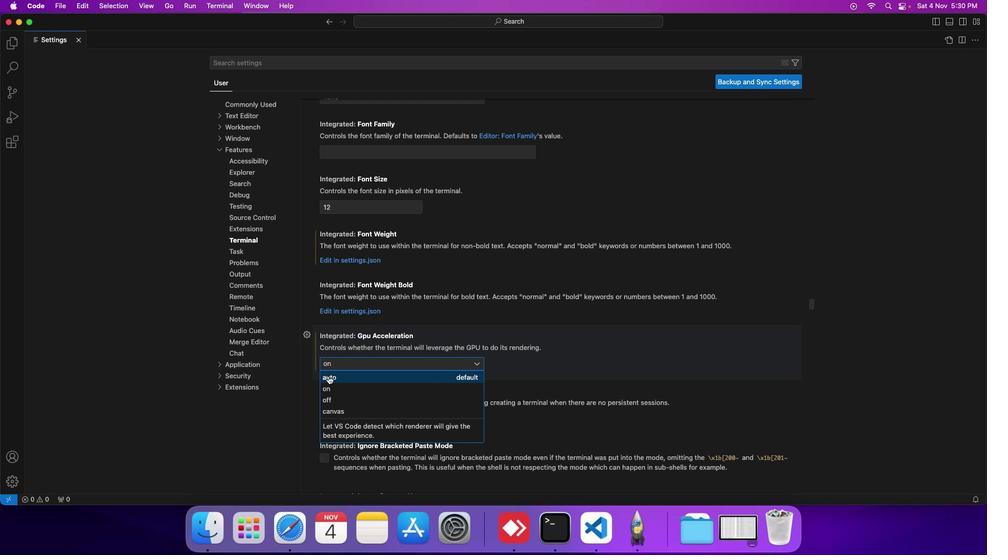 
Action: Mouse pressed left at (328, 376)
Screenshot: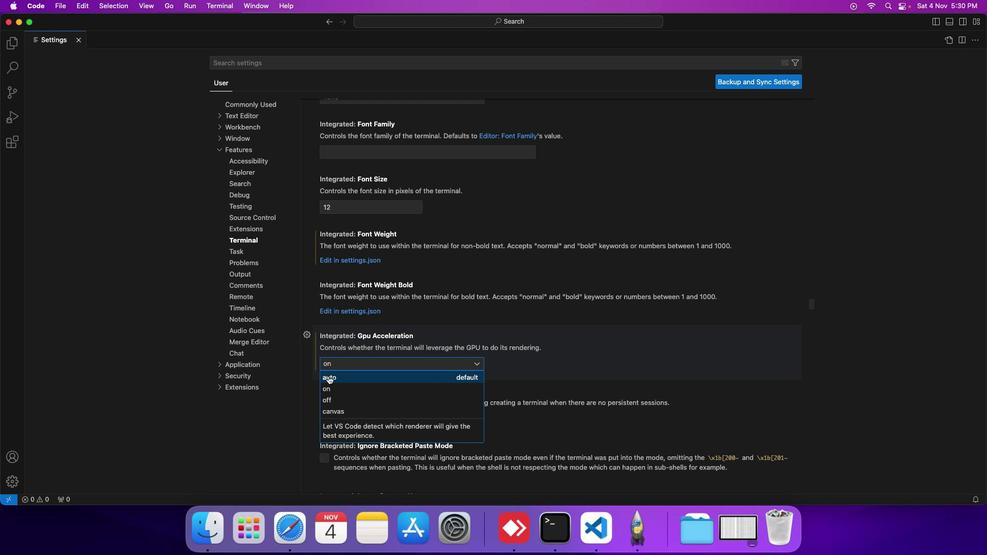 
